 Task: Open Card Blockchain Review in Board Sales Enablement to Workspace Asset Management and add a team member Softage.2@softage.net, a label Yellow, a checklist User Experience Research, an attachment from your onedrive, a color Yellow and finally, add a card description 'Create and send out employee satisfaction survey on work-life integration' and a comment 'Let us approach this task with a sense of creativity and innovation, looking for new and unique solutions to the challenges it presents.'. Add a start date 'Jan 02, 1900' with a due date 'Jan 09, 1900'
Action: Mouse moved to (73, 346)
Screenshot: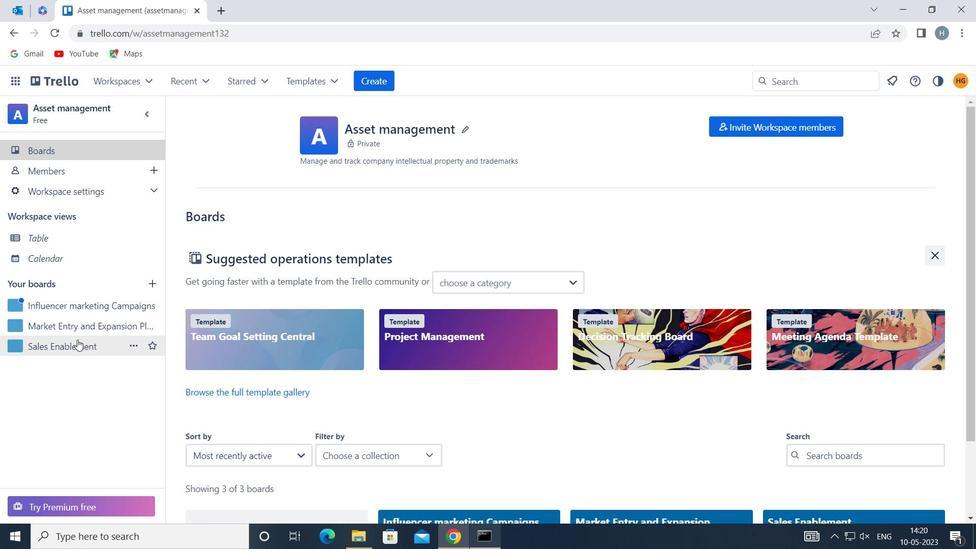 
Action: Mouse pressed left at (73, 346)
Screenshot: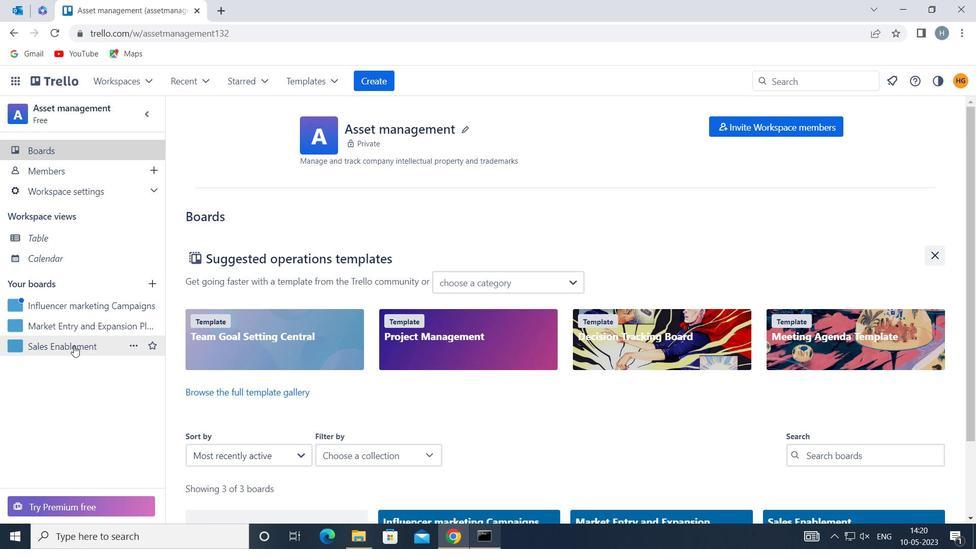 
Action: Mouse moved to (253, 186)
Screenshot: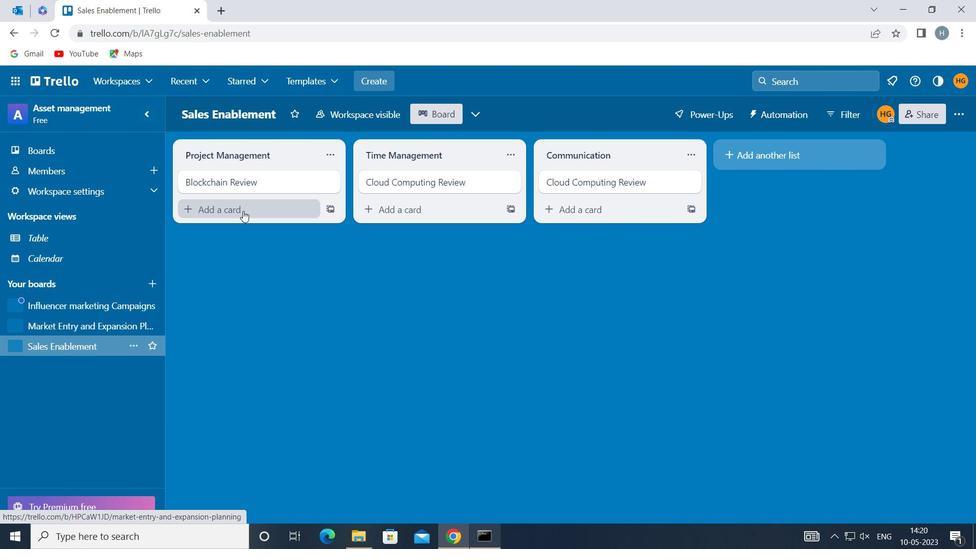 
Action: Mouse pressed left at (253, 186)
Screenshot: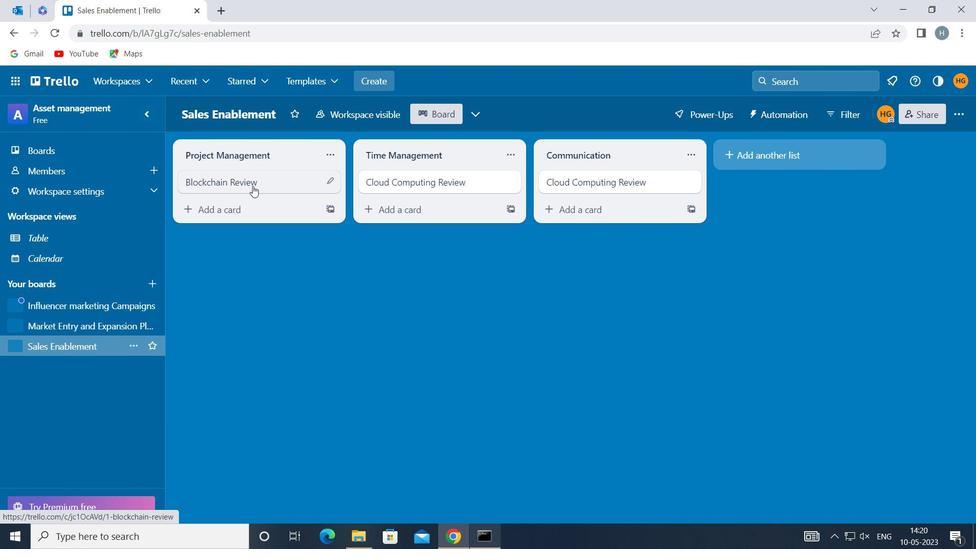 
Action: Mouse moved to (646, 177)
Screenshot: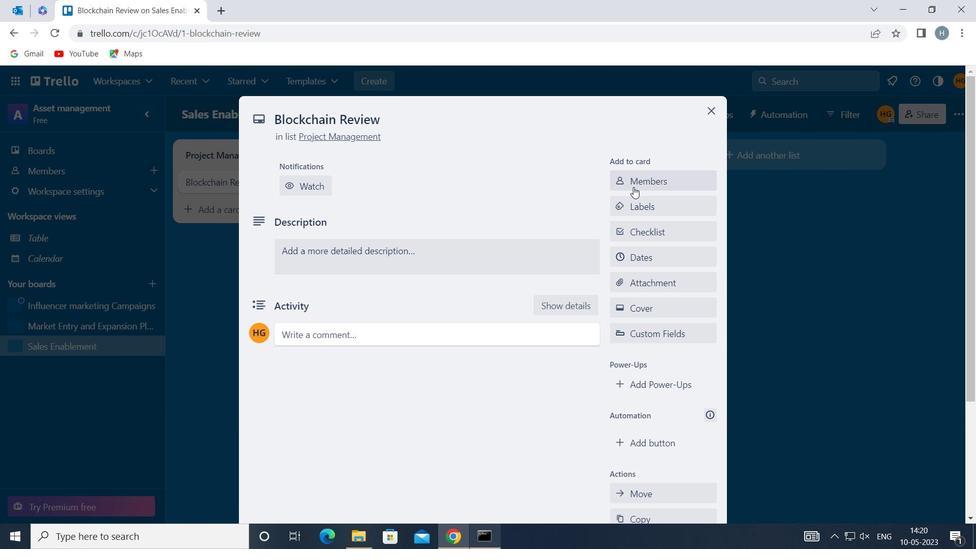 
Action: Mouse pressed left at (646, 177)
Screenshot: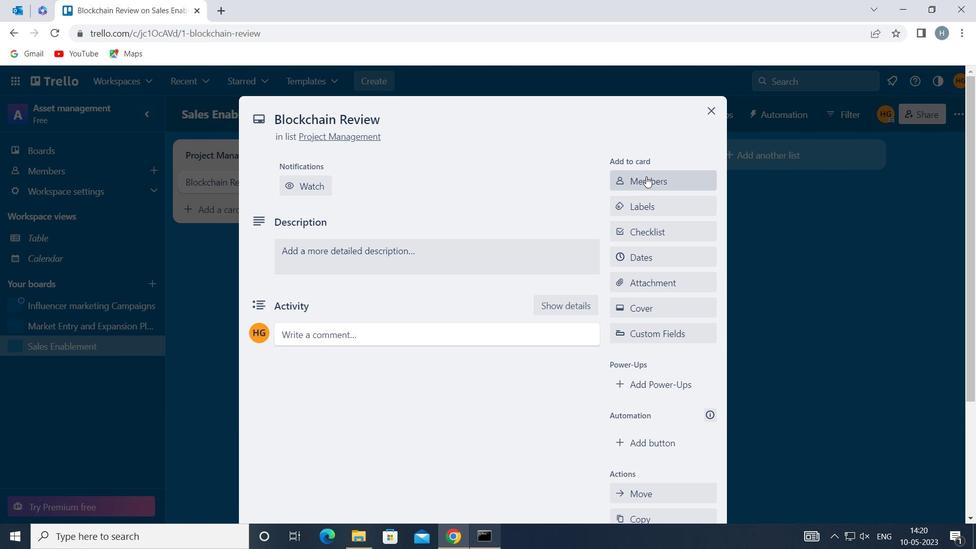 
Action: Key pressed so
Screenshot: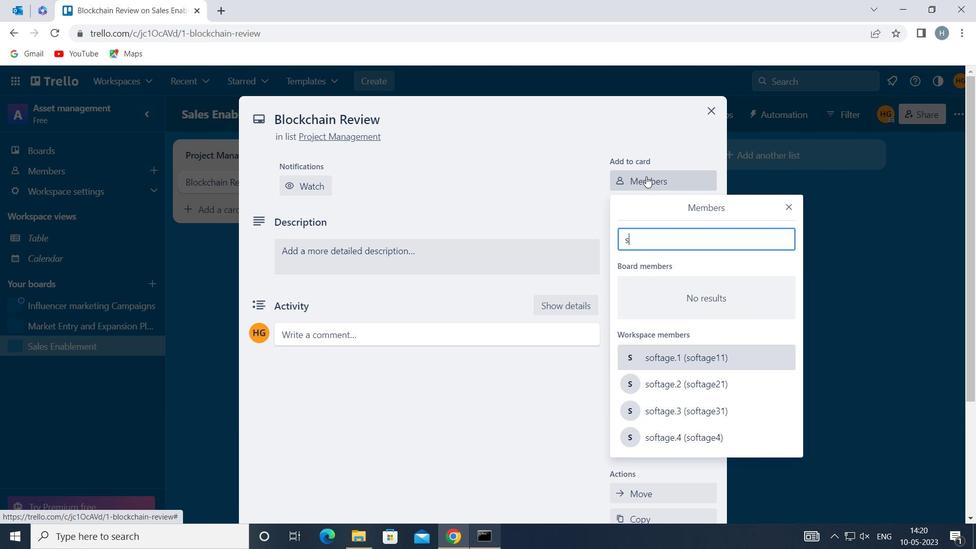 
Action: Mouse moved to (721, 378)
Screenshot: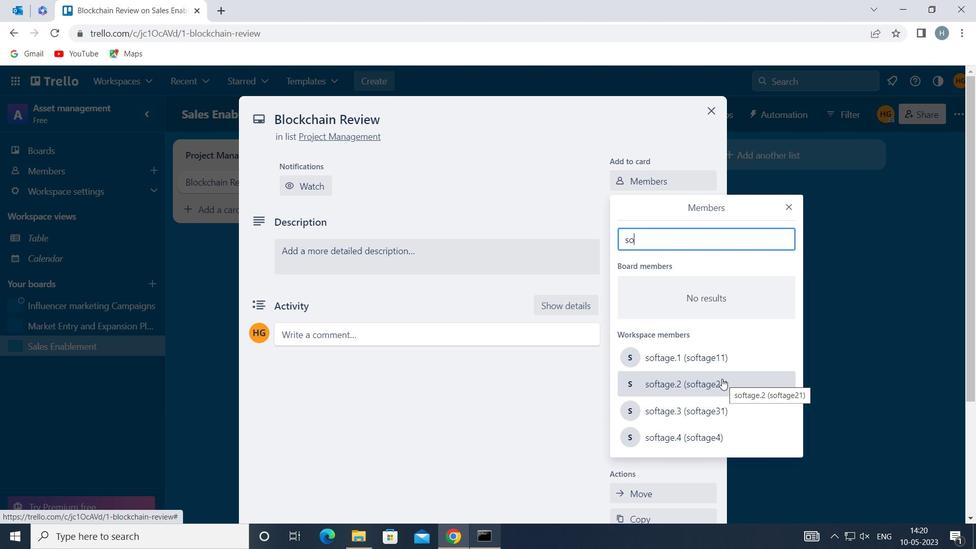 
Action: Mouse pressed left at (721, 378)
Screenshot: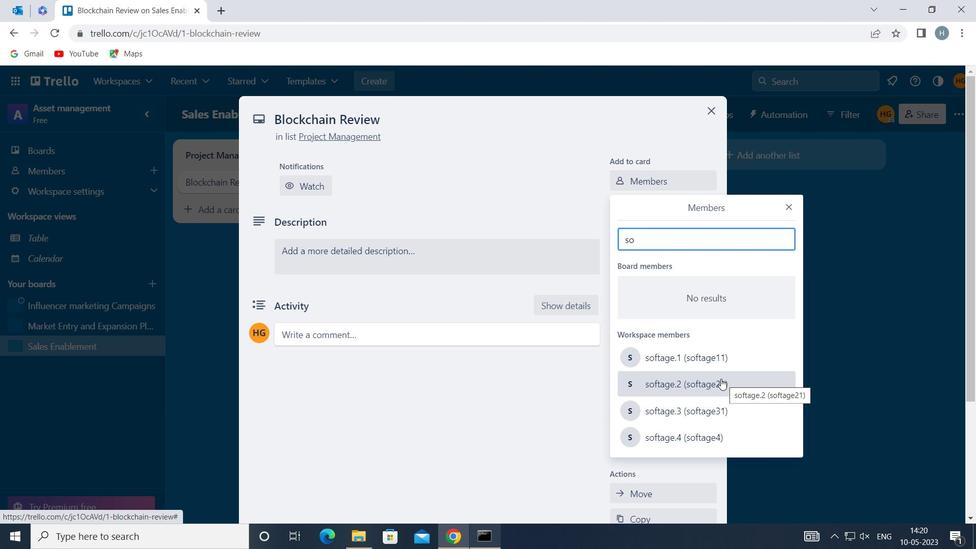 
Action: Mouse moved to (788, 204)
Screenshot: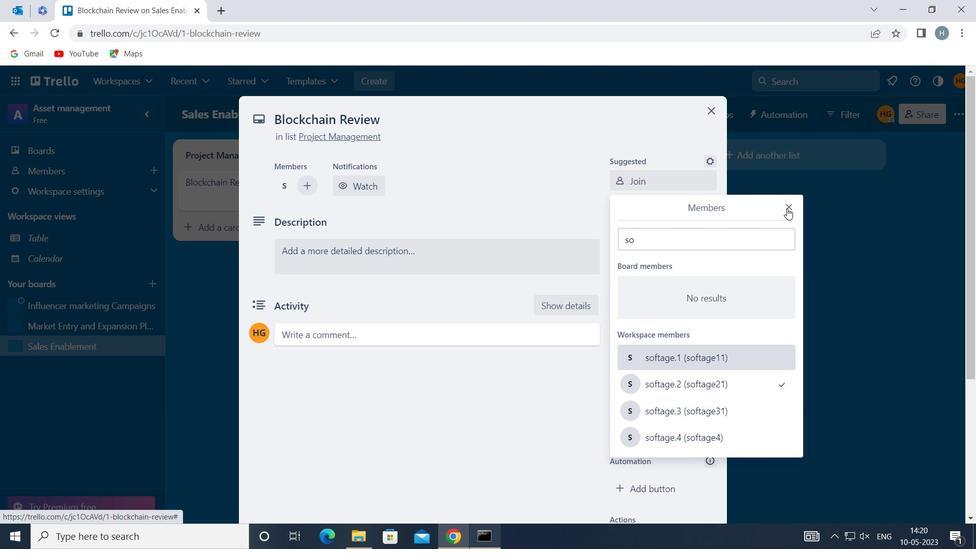 
Action: Mouse pressed left at (788, 204)
Screenshot: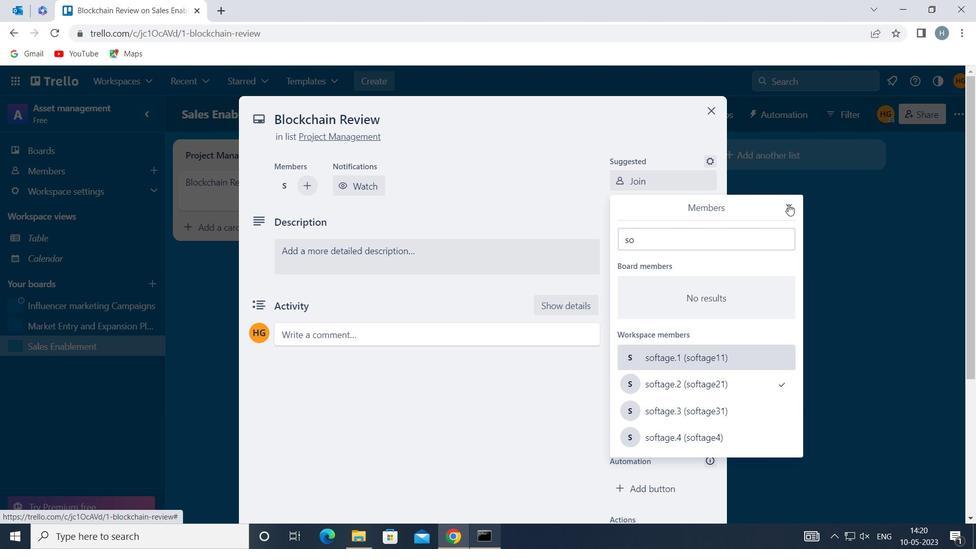 
Action: Mouse moved to (672, 250)
Screenshot: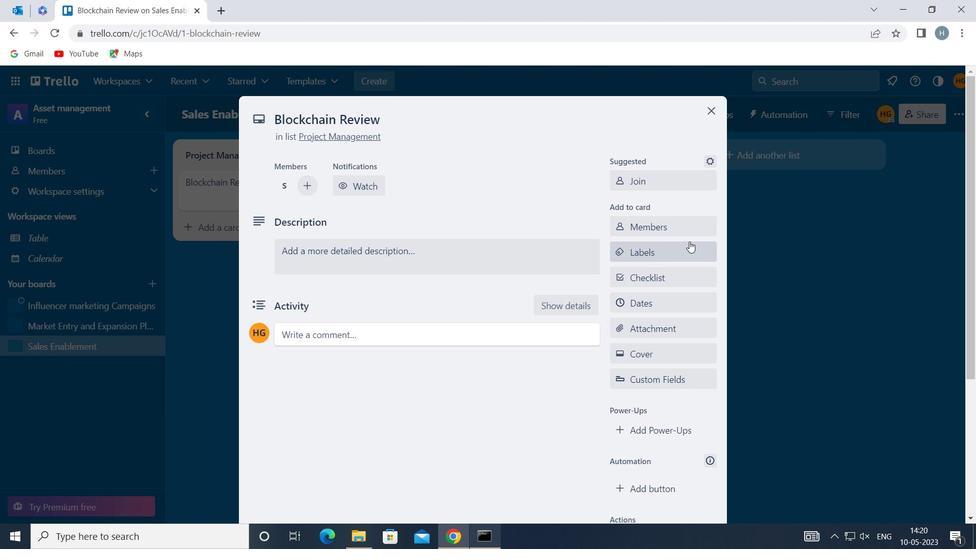 
Action: Mouse pressed left at (672, 250)
Screenshot: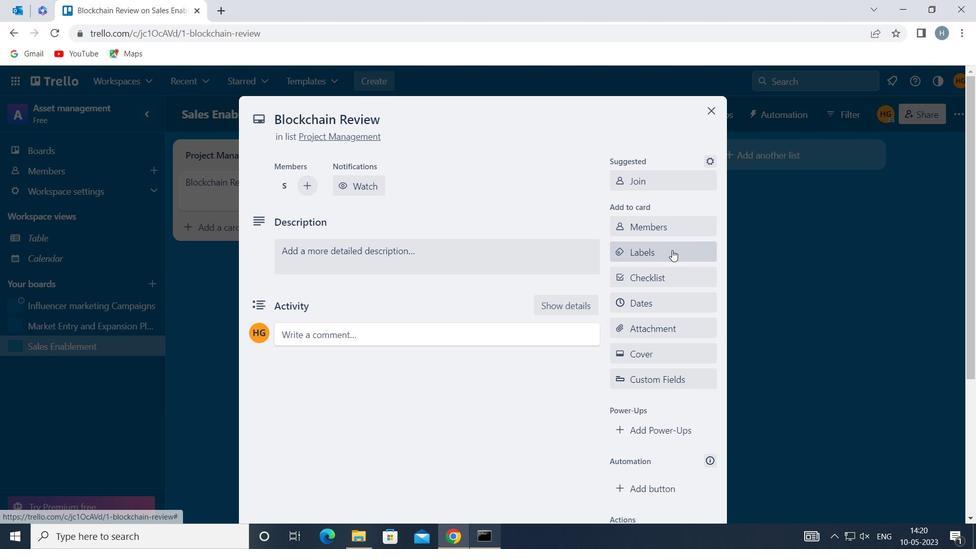 
Action: Mouse moved to (680, 209)
Screenshot: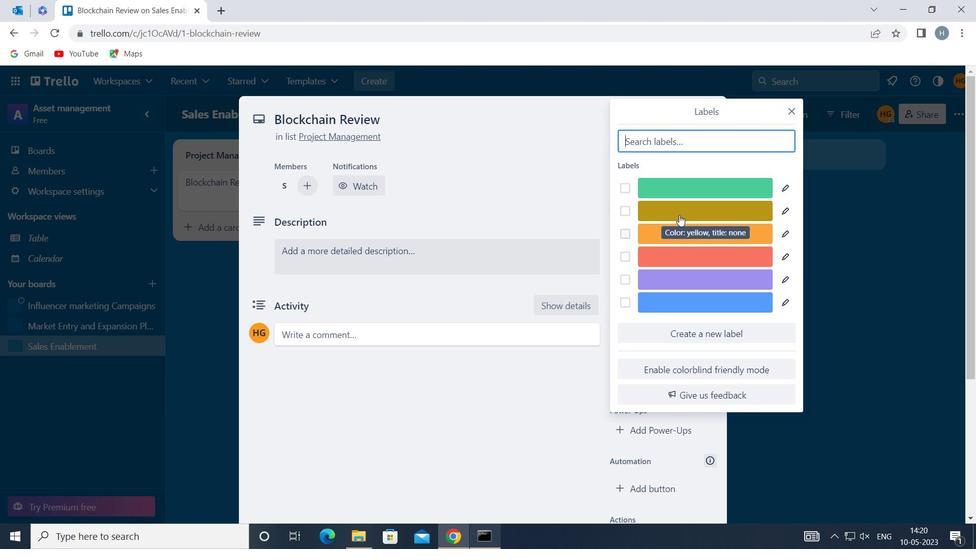 
Action: Mouse pressed left at (680, 209)
Screenshot: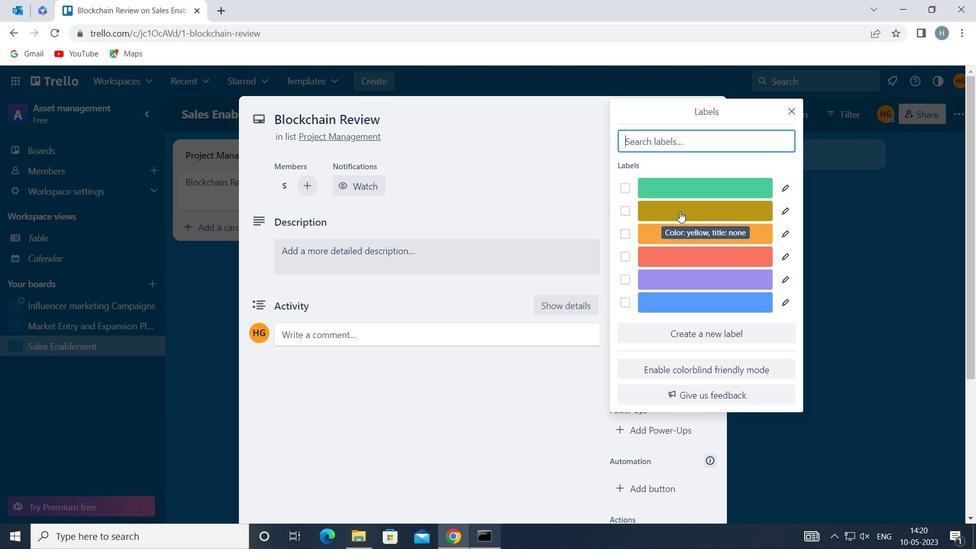 
Action: Mouse moved to (792, 110)
Screenshot: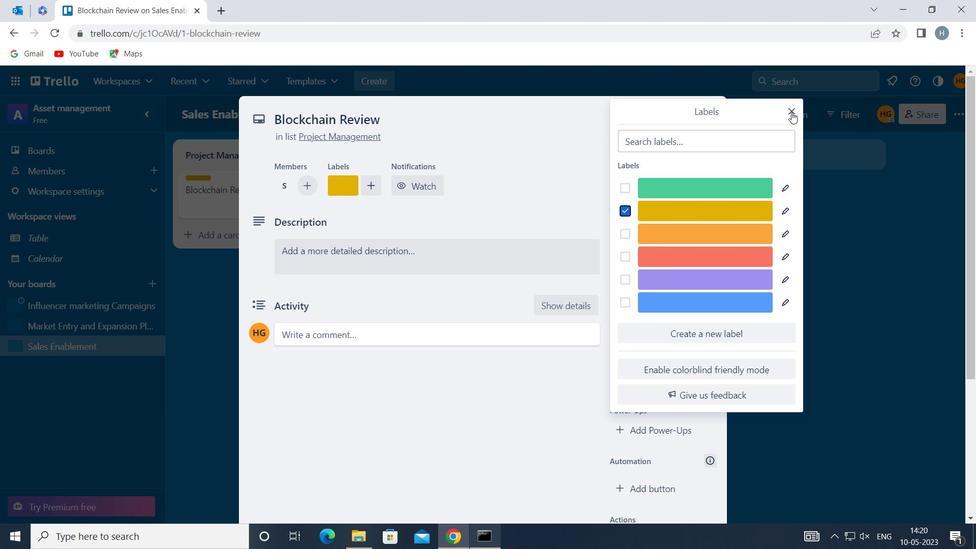 
Action: Mouse pressed left at (792, 110)
Screenshot: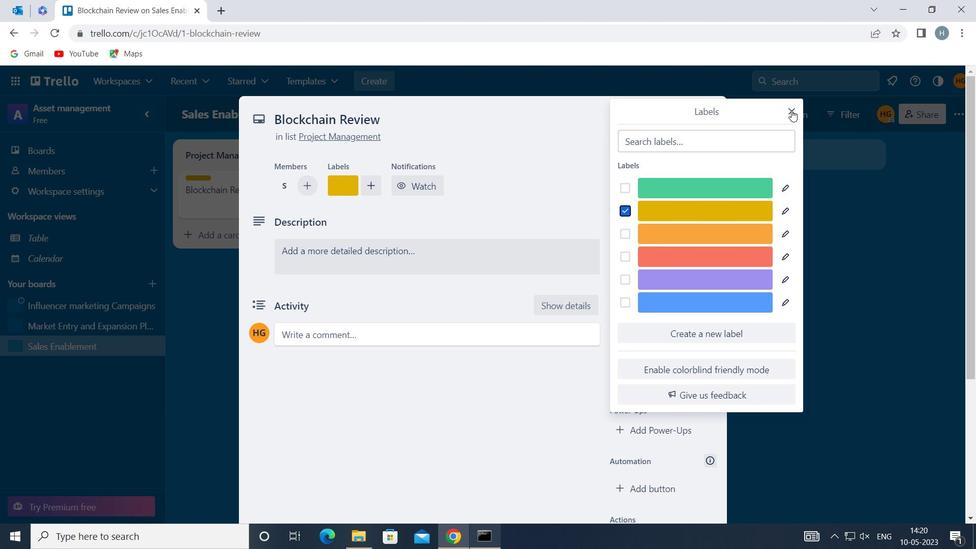 
Action: Mouse moved to (672, 276)
Screenshot: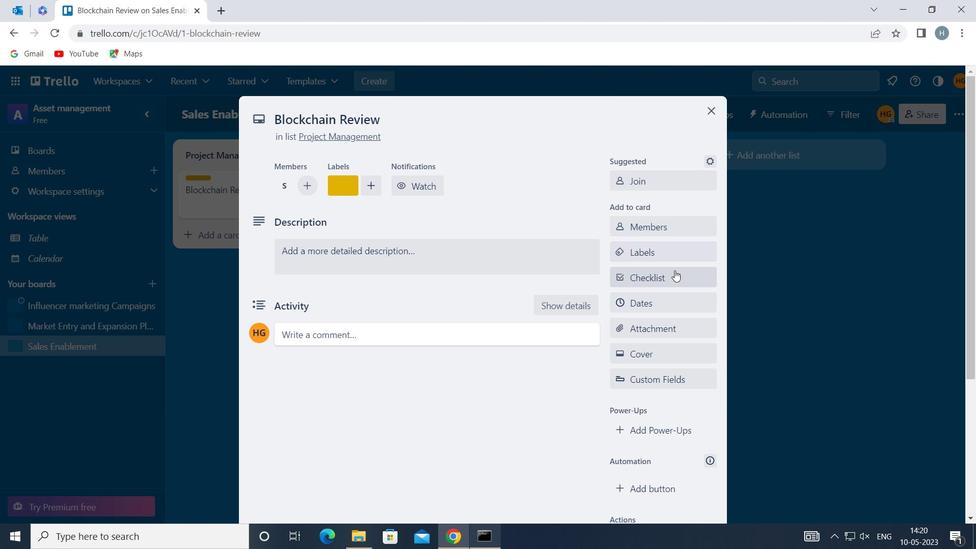 
Action: Mouse pressed left at (672, 276)
Screenshot: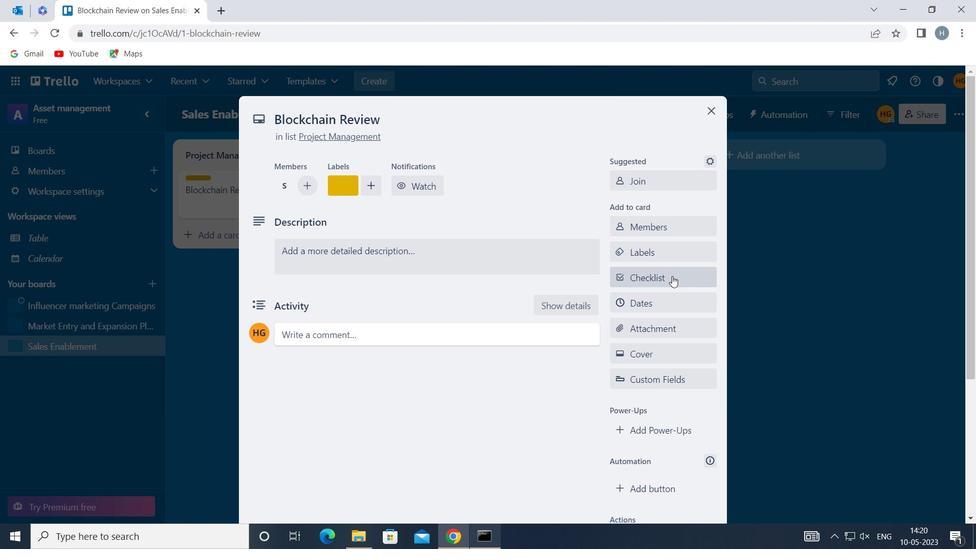 
Action: Key pressed <Key.shift><Key.shift><Key.shift><Key.shift><Key.shift><Key.shift><Key.shift><Key.shift><Key.shift><Key.shift><Key.shift><Key.shift><Key.shift>USER<Key.space><Key.shift>EXPERIENCE<Key.space><Key.shift>RESEARCH
Screenshot: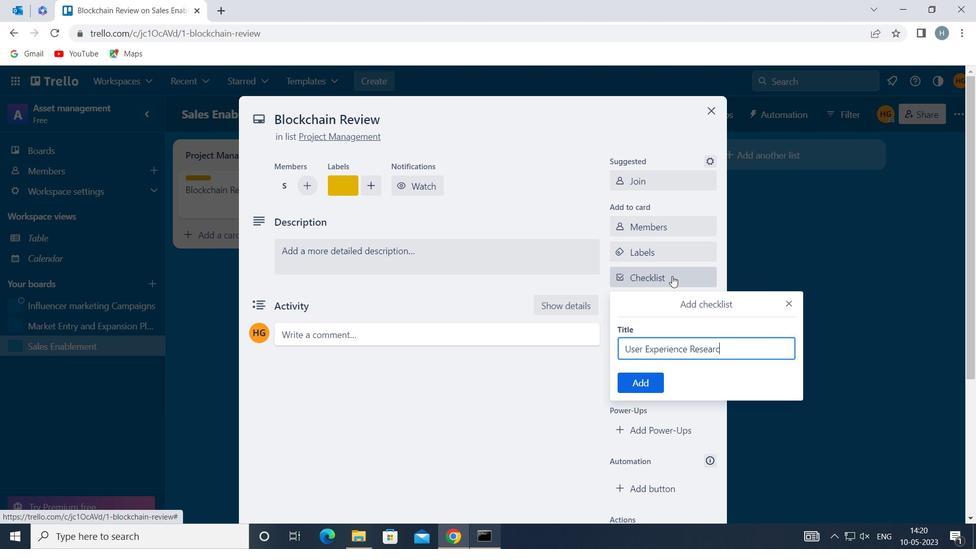 
Action: Mouse moved to (640, 380)
Screenshot: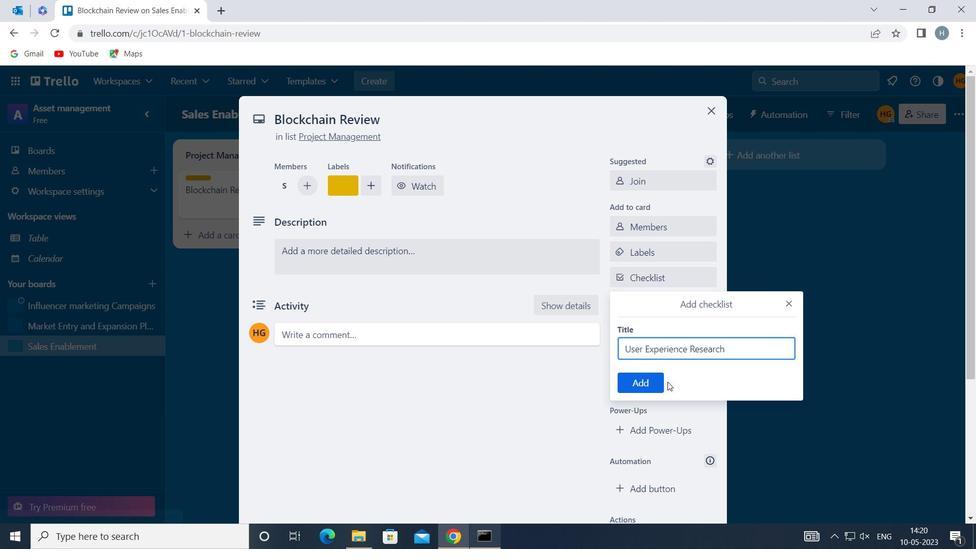 
Action: Mouse pressed left at (640, 380)
Screenshot: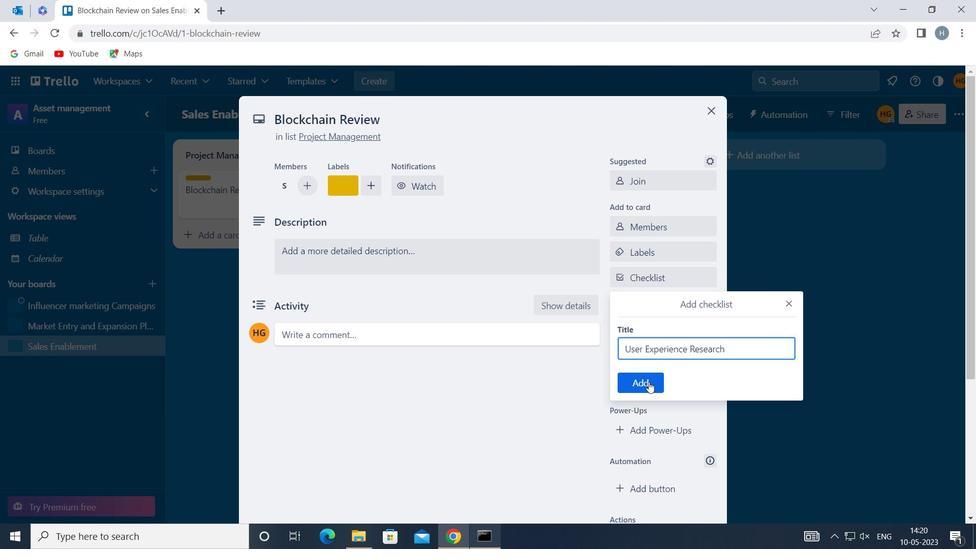 
Action: Mouse moved to (656, 327)
Screenshot: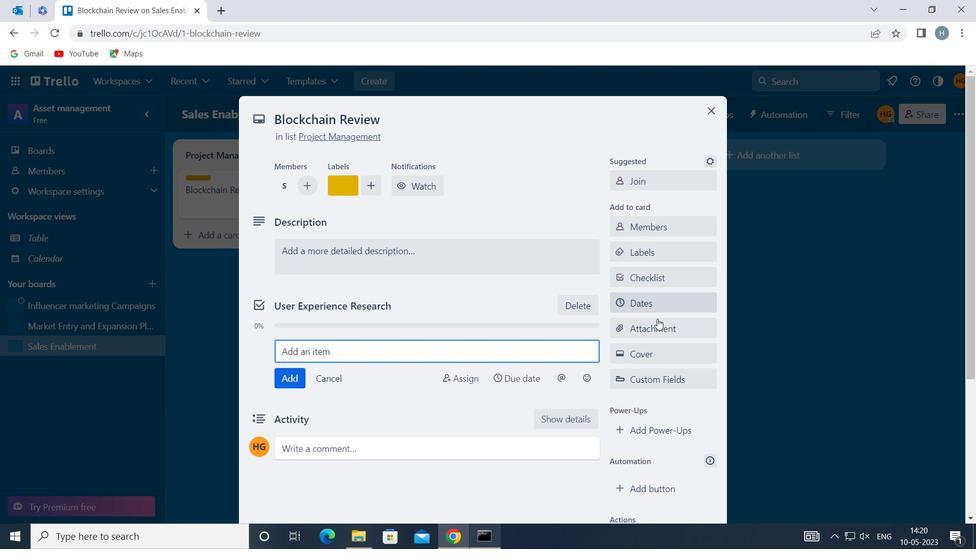 
Action: Mouse pressed left at (656, 327)
Screenshot: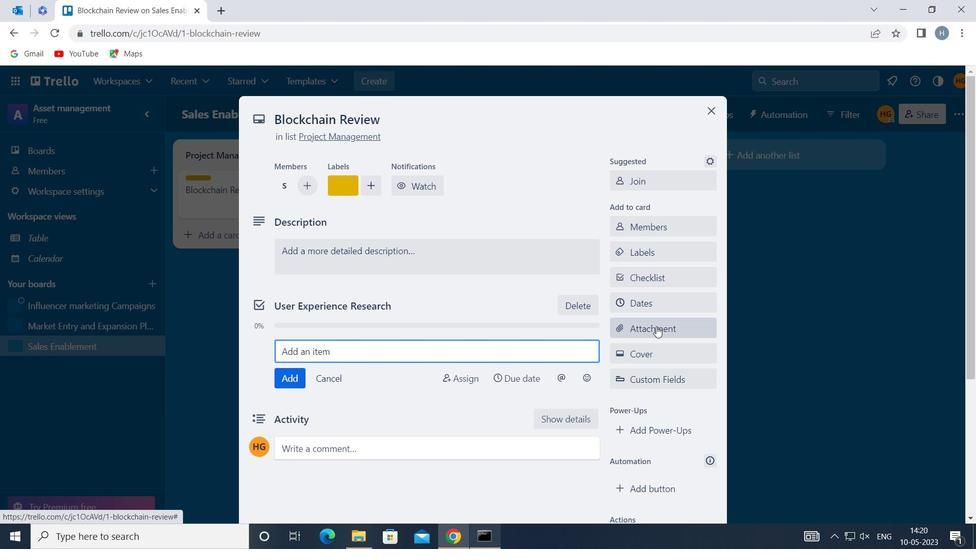 
Action: Mouse moved to (668, 240)
Screenshot: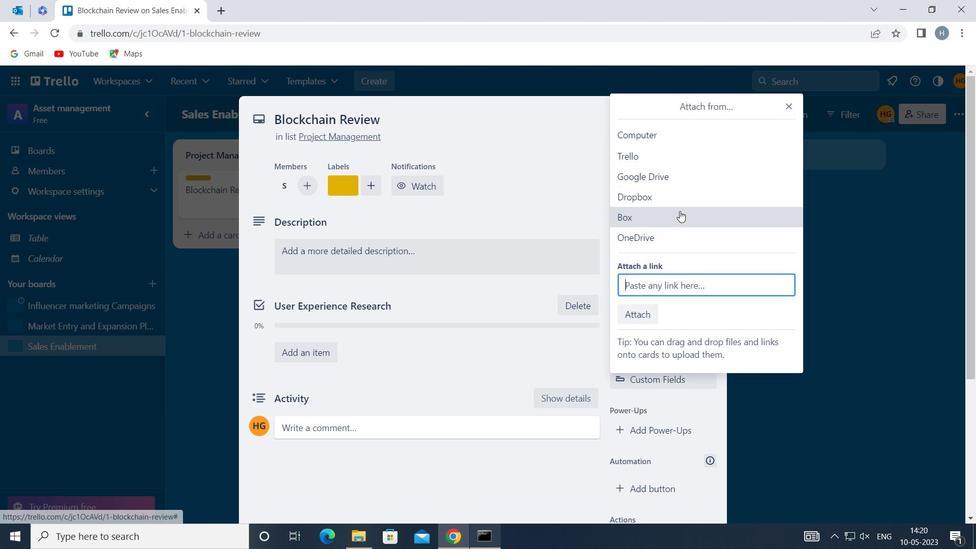 
Action: Mouse pressed left at (668, 240)
Screenshot: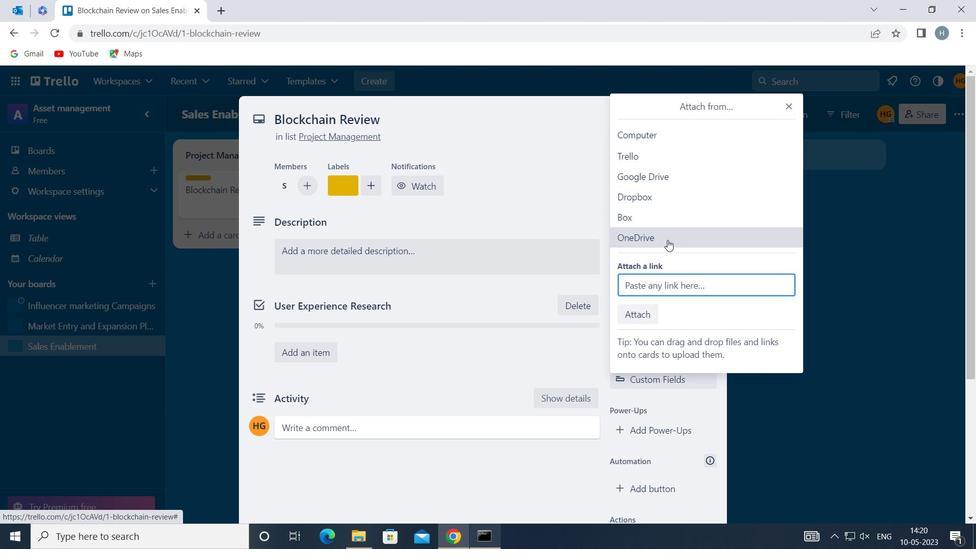 
Action: Mouse moved to (578, 185)
Screenshot: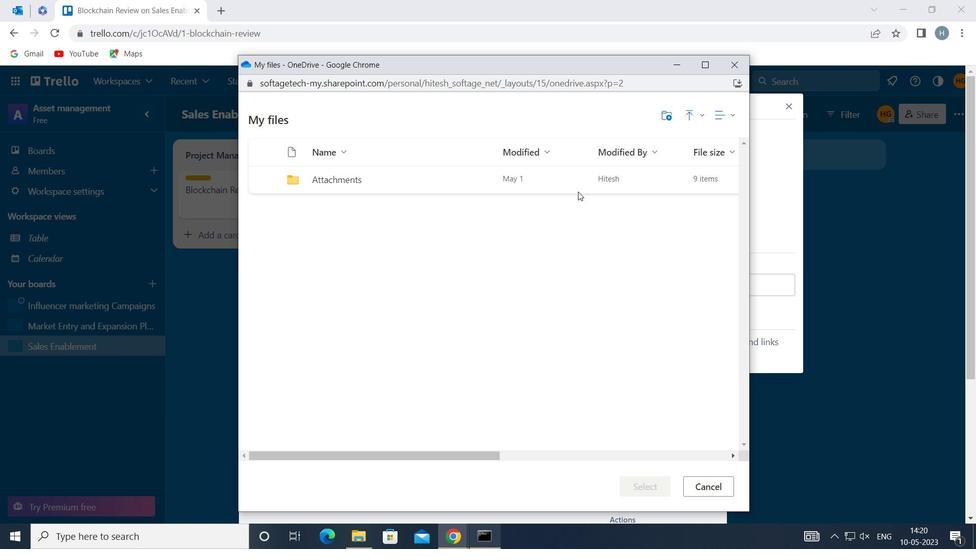 
Action: Mouse pressed left at (578, 185)
Screenshot: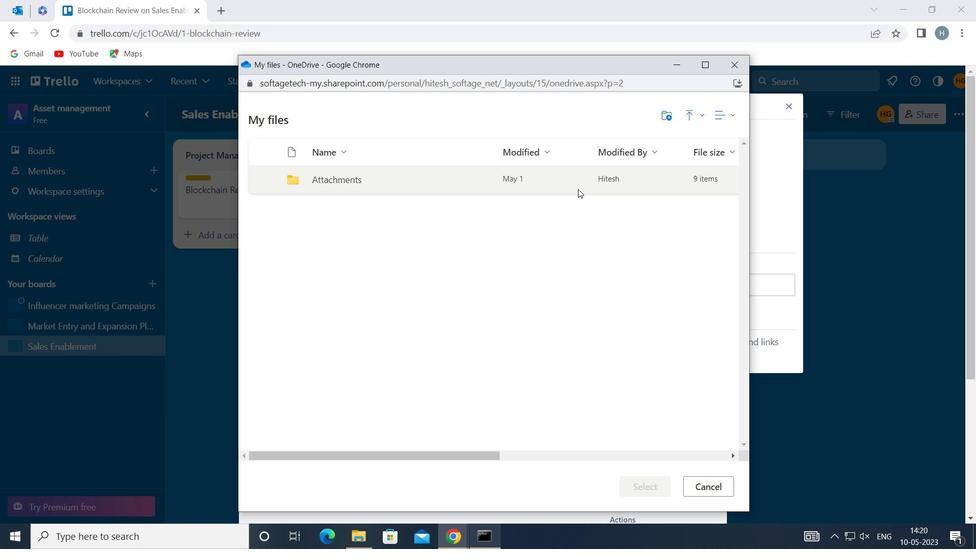 
Action: Mouse moved to (578, 185)
Screenshot: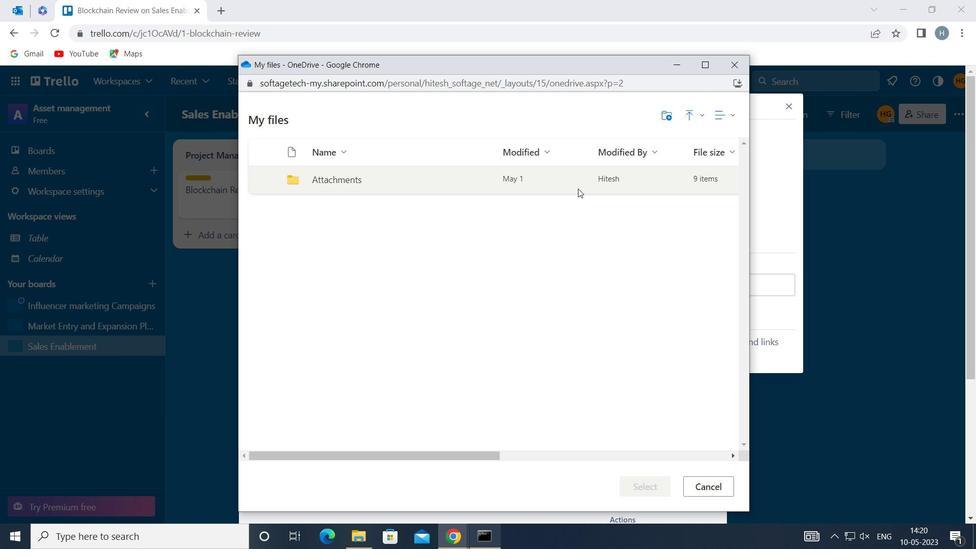 
Action: Mouse pressed left at (578, 185)
Screenshot: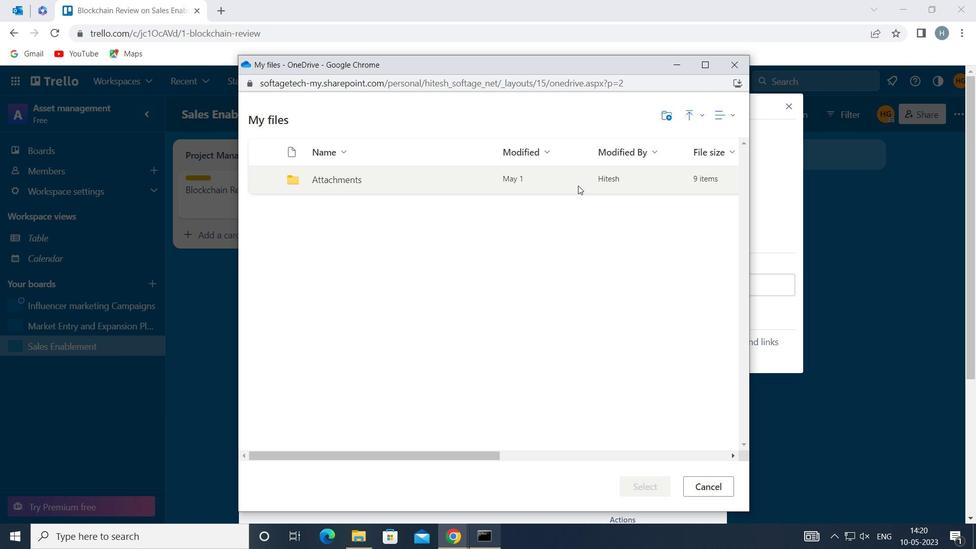 
Action: Mouse moved to (548, 204)
Screenshot: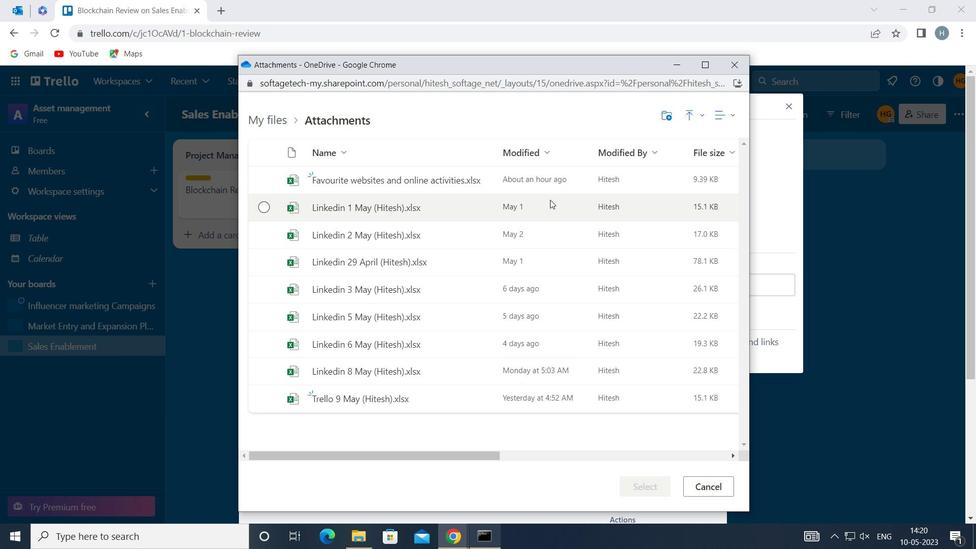 
Action: Mouse pressed left at (548, 204)
Screenshot: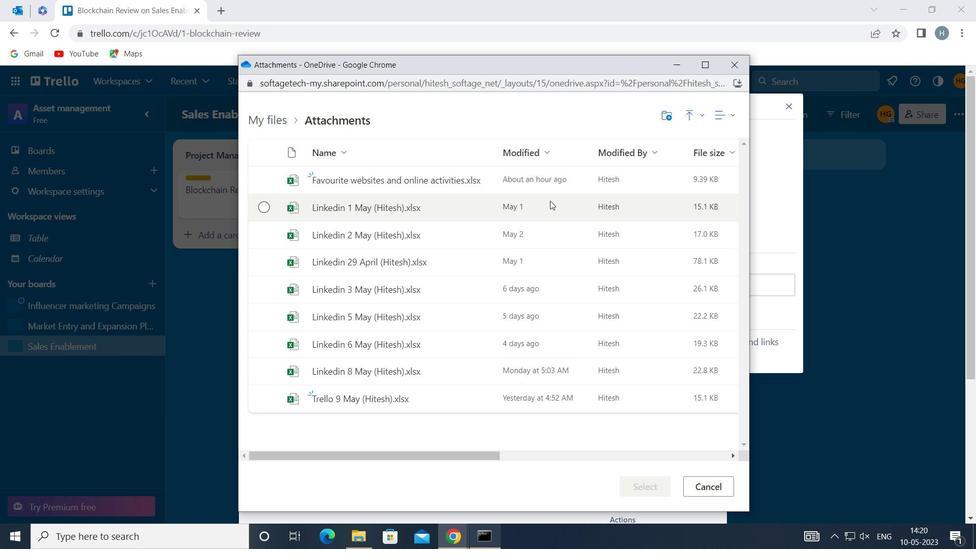 
Action: Mouse moved to (652, 486)
Screenshot: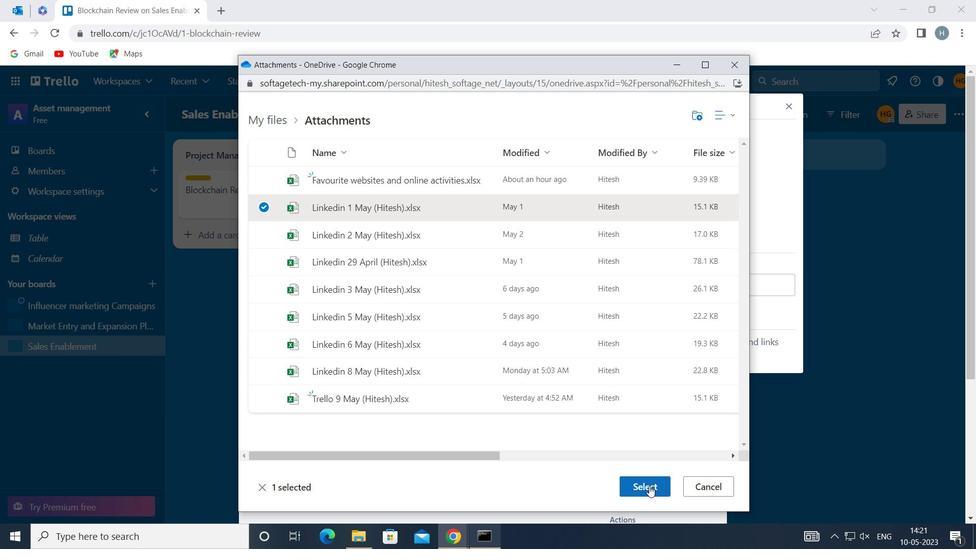 
Action: Mouse pressed left at (652, 486)
Screenshot: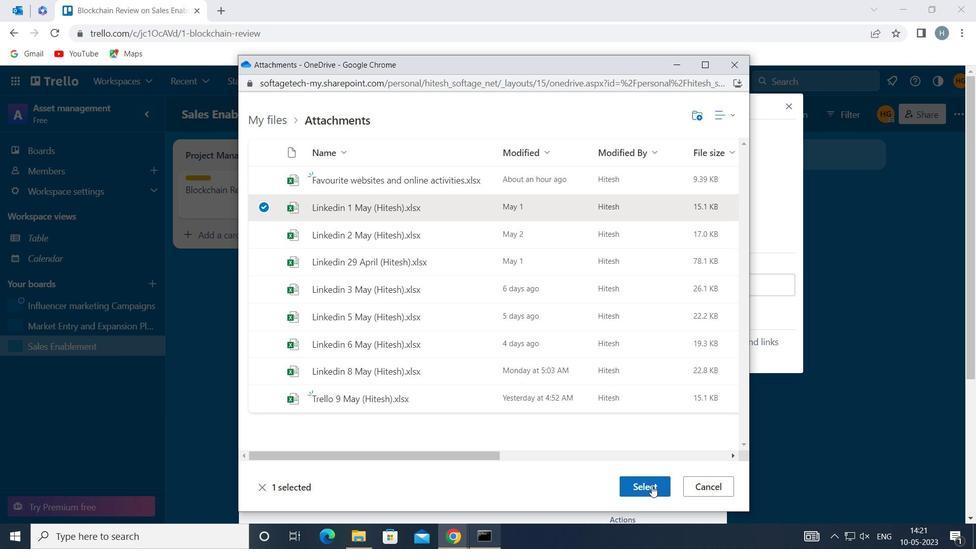 
Action: Mouse moved to (657, 349)
Screenshot: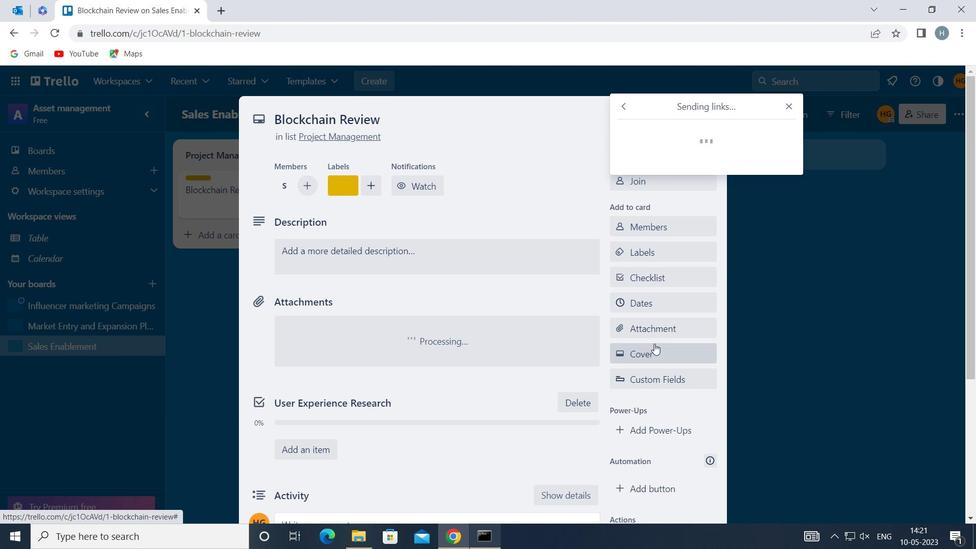 
Action: Mouse pressed left at (657, 349)
Screenshot: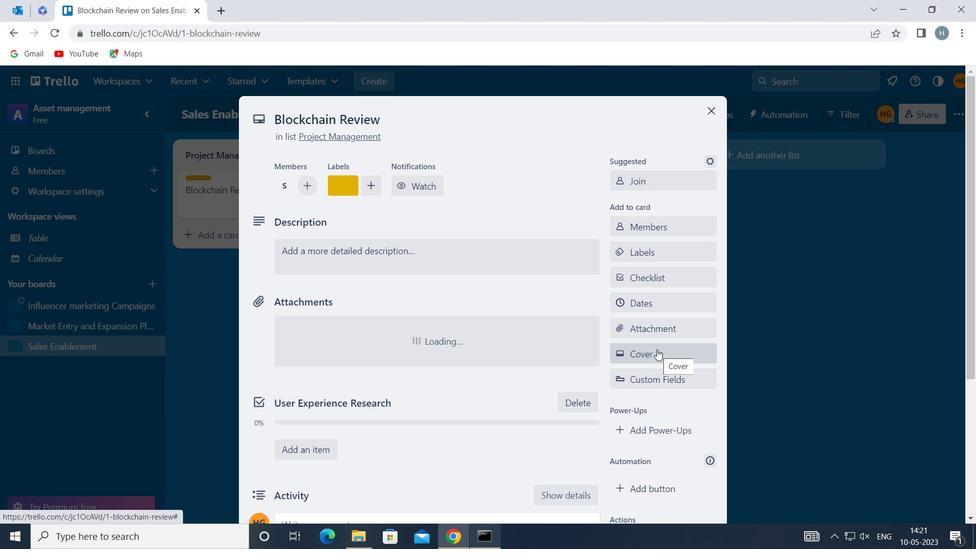 
Action: Mouse moved to (673, 270)
Screenshot: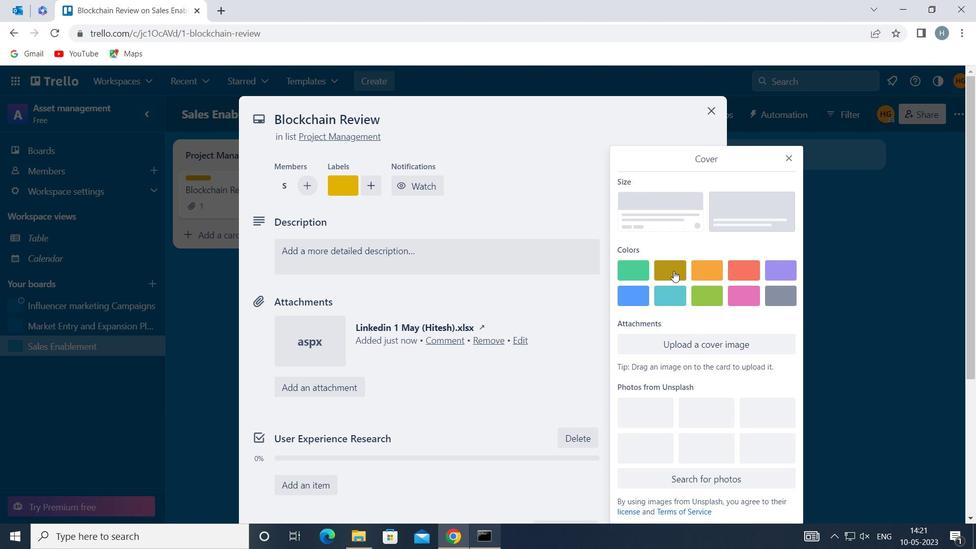 
Action: Mouse pressed left at (673, 270)
Screenshot: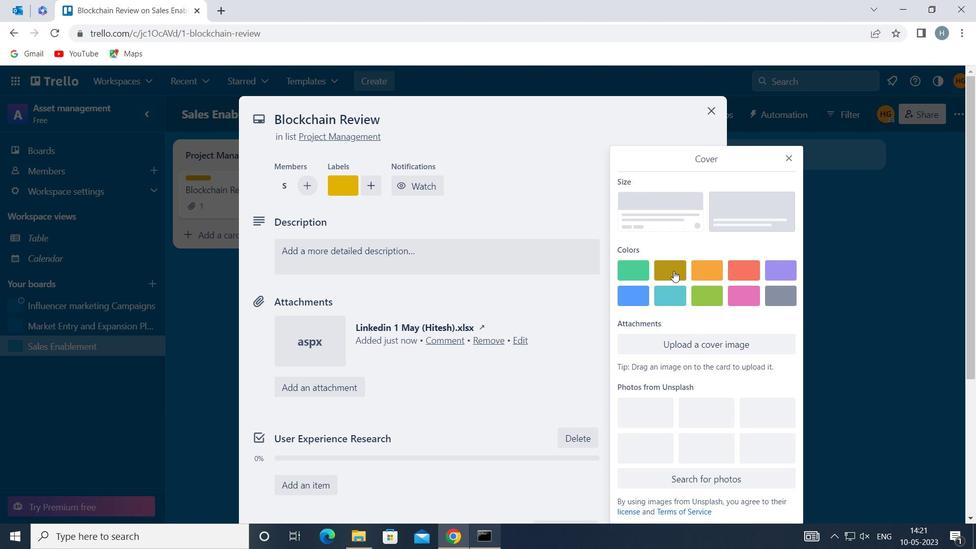 
Action: Mouse moved to (789, 133)
Screenshot: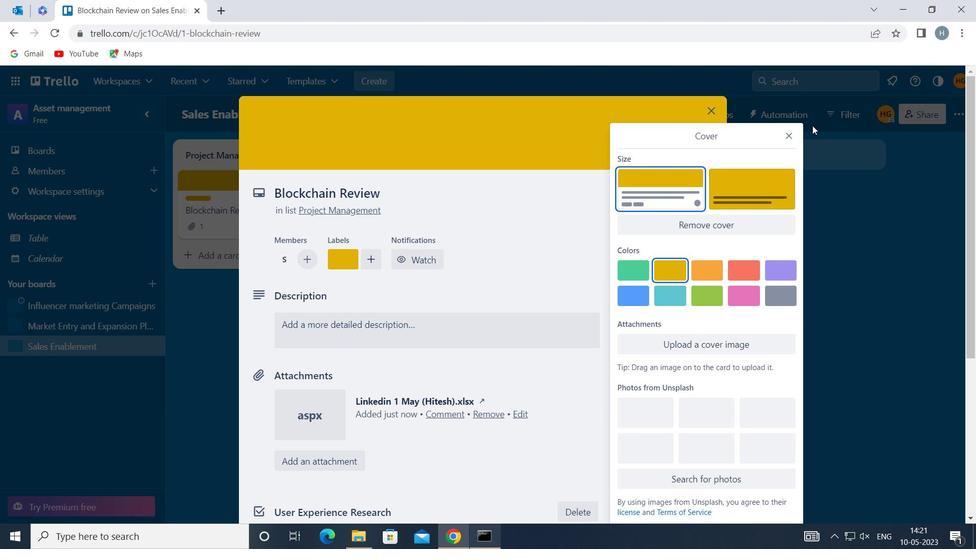 
Action: Mouse pressed left at (789, 133)
Screenshot: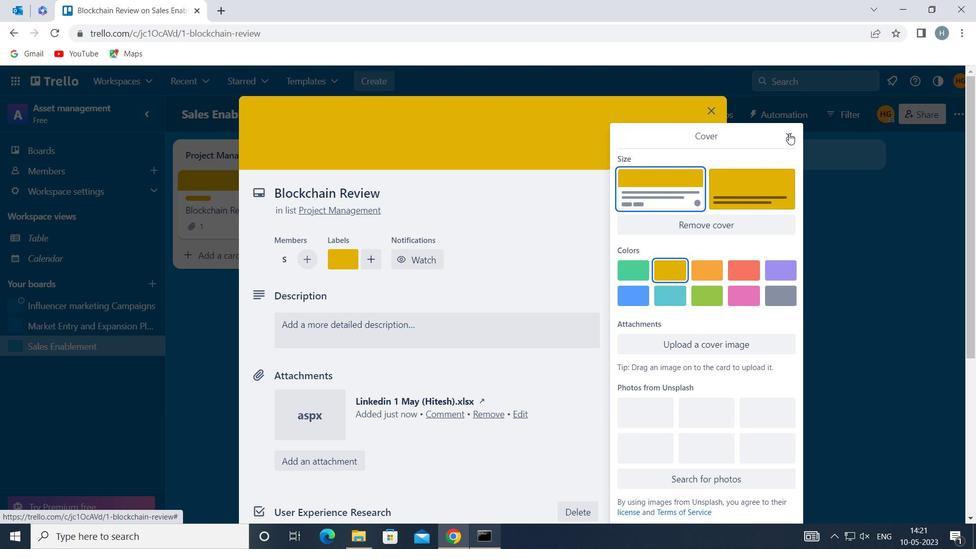 
Action: Mouse moved to (526, 325)
Screenshot: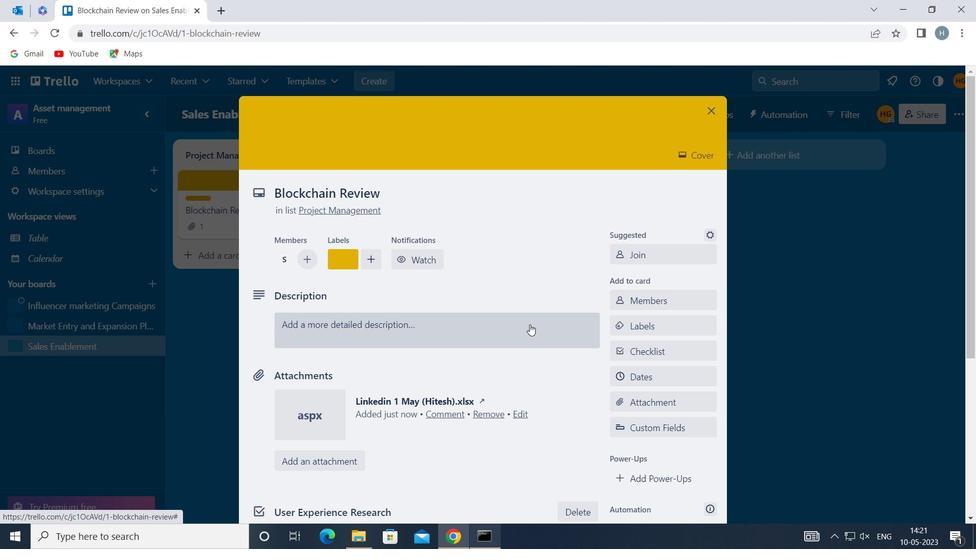 
Action: Mouse pressed left at (526, 325)
Screenshot: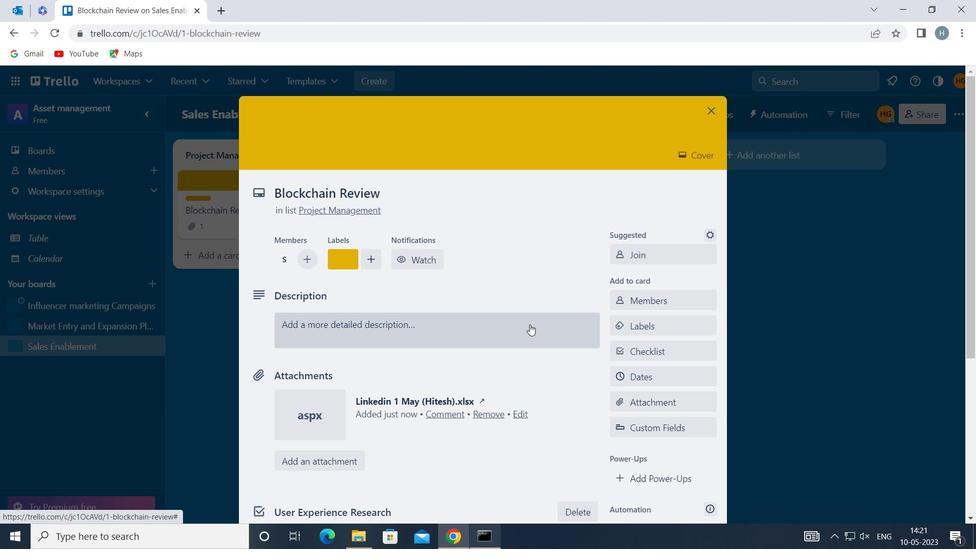 
Action: Mouse moved to (485, 387)
Screenshot: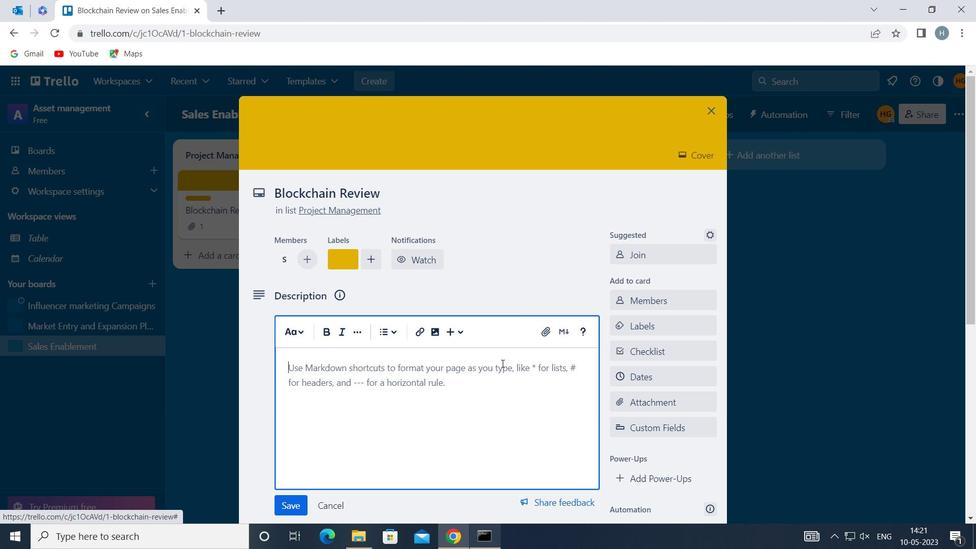 
Action: Mouse pressed left at (485, 387)
Screenshot: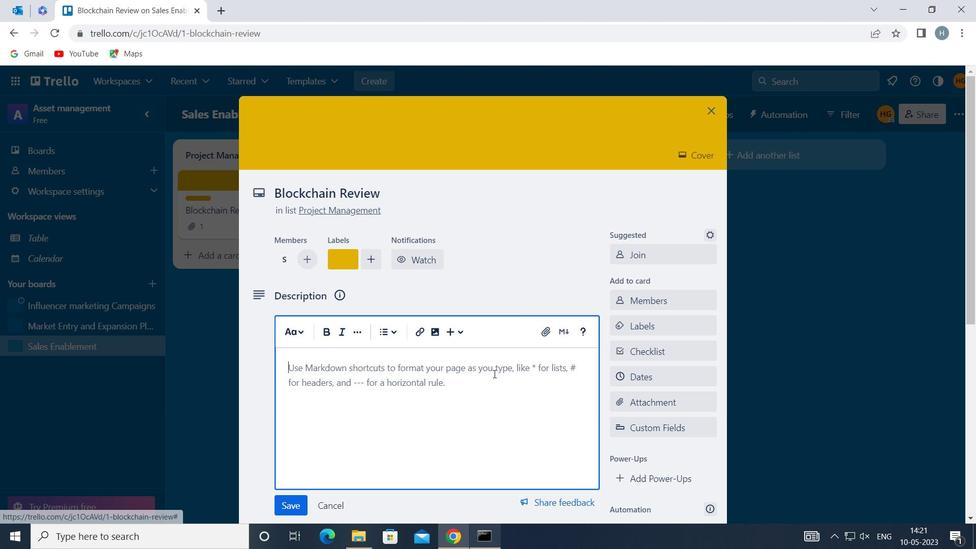 
Action: Key pressed <Key.shift>CREATE<Key.space>AND<Key.space>SEND<Key.space>OUT<Key.space>EMPLOYEE<Key.space>SATISFACTION<Key.space>SURVEY<Key.space>ON<Key.space>WORK-LIFE<Key.space>INTEGRATION<Key.space>R<Key.backspace>
Screenshot: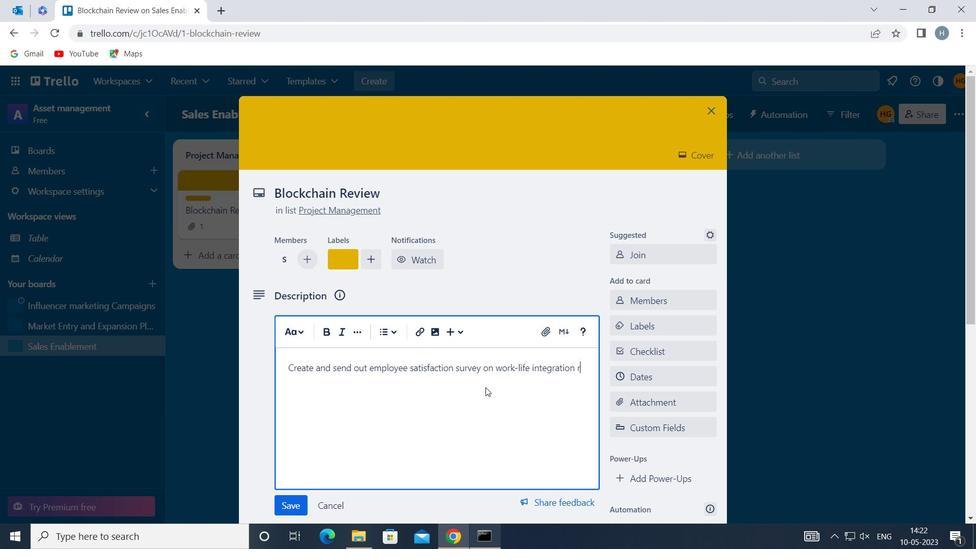 
Action: Mouse moved to (292, 504)
Screenshot: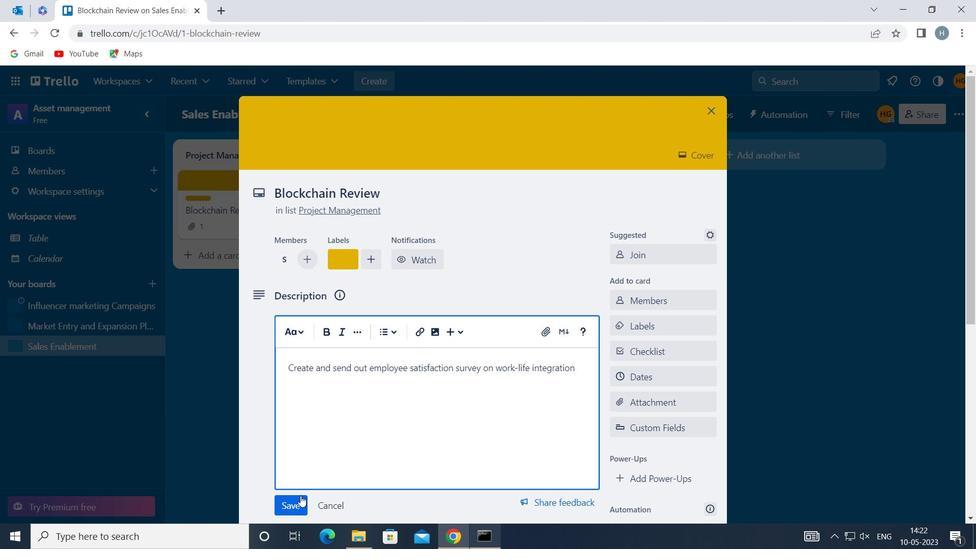 
Action: Mouse pressed left at (292, 504)
Screenshot: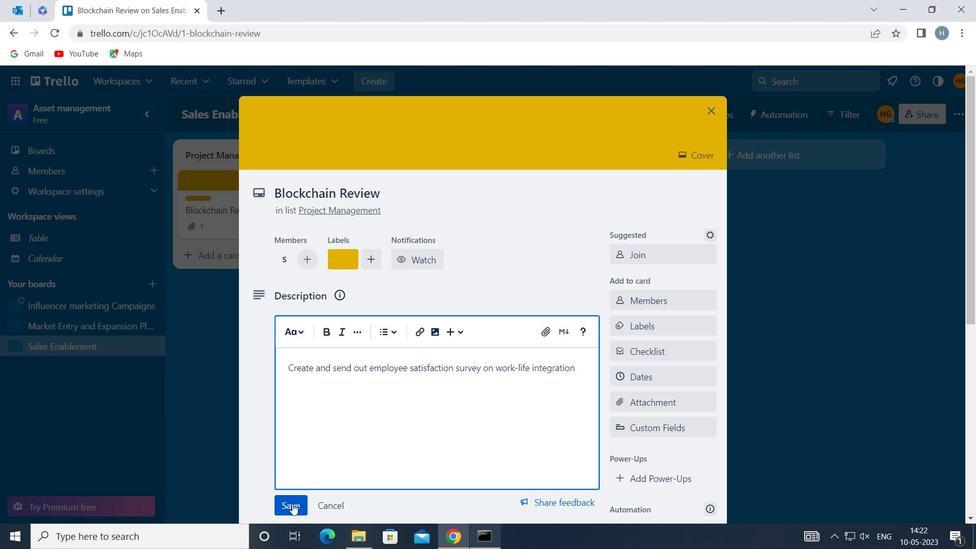 
Action: Mouse moved to (432, 415)
Screenshot: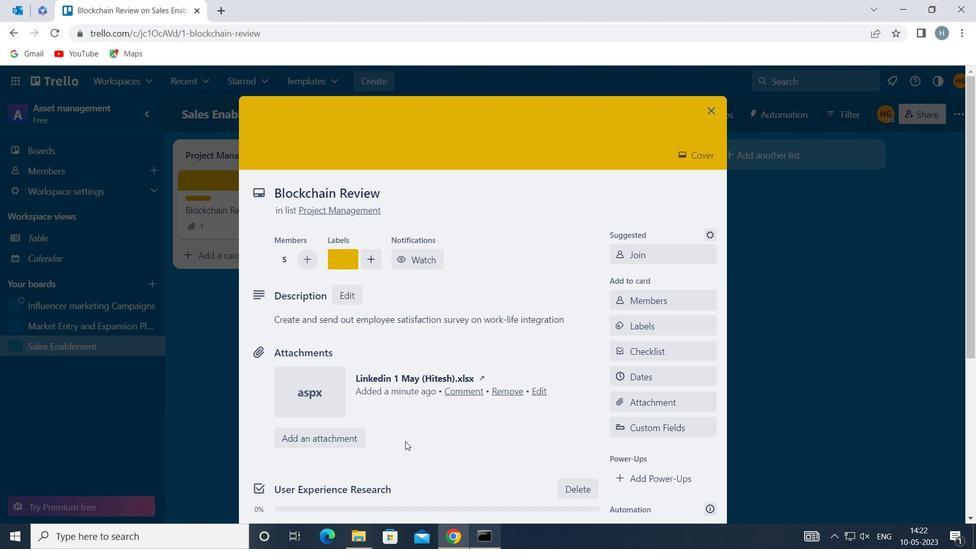 
Action: Mouse scrolled (432, 415) with delta (0, 0)
Screenshot: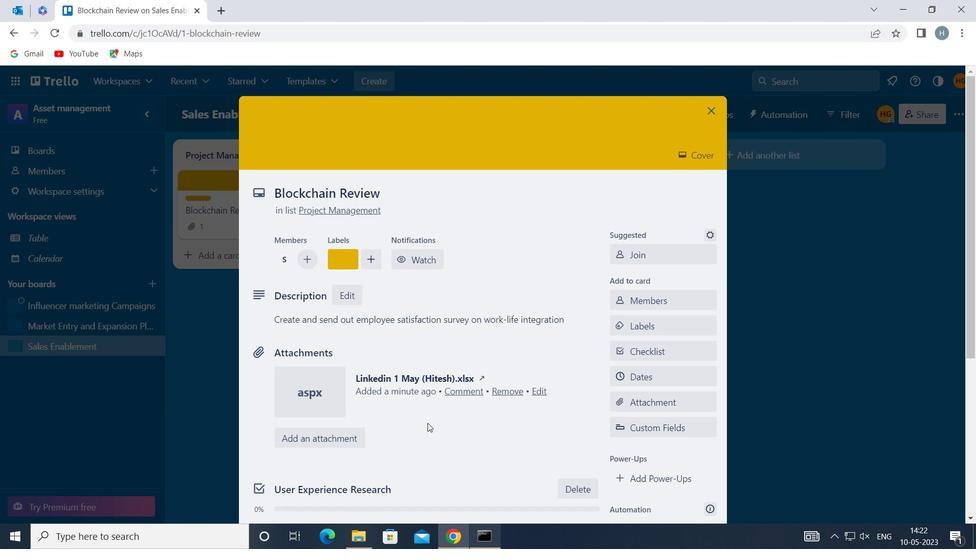 
Action: Mouse moved to (442, 411)
Screenshot: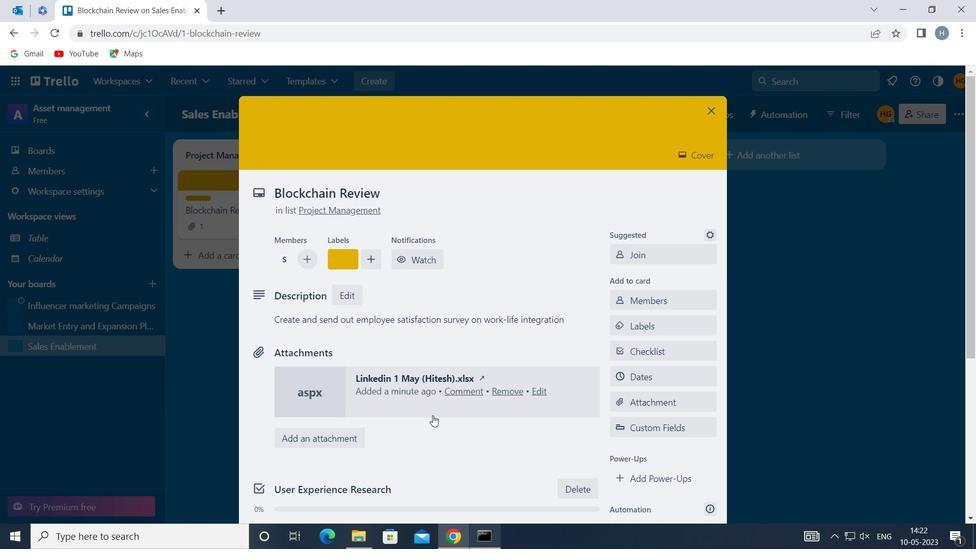 
Action: Mouse scrolled (442, 411) with delta (0, 0)
Screenshot: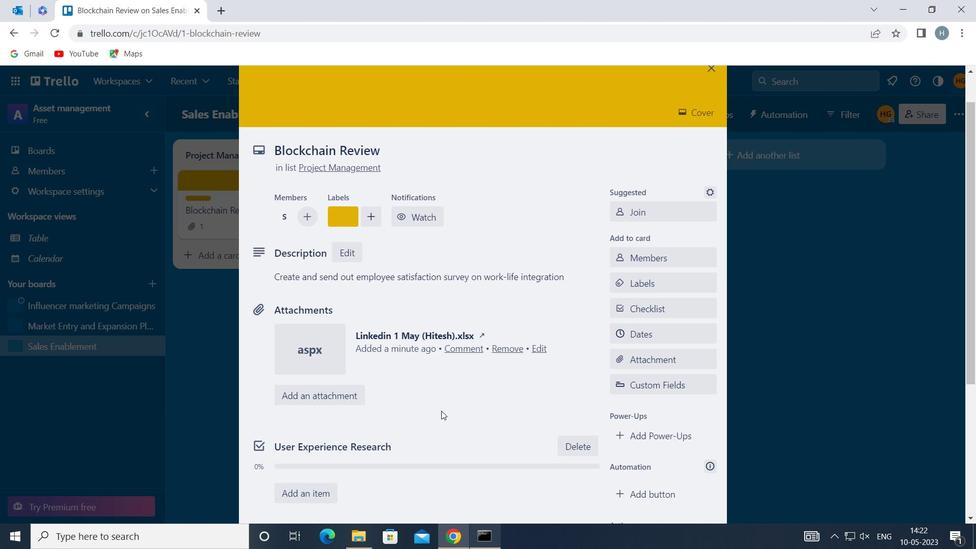 
Action: Mouse scrolled (442, 411) with delta (0, 0)
Screenshot: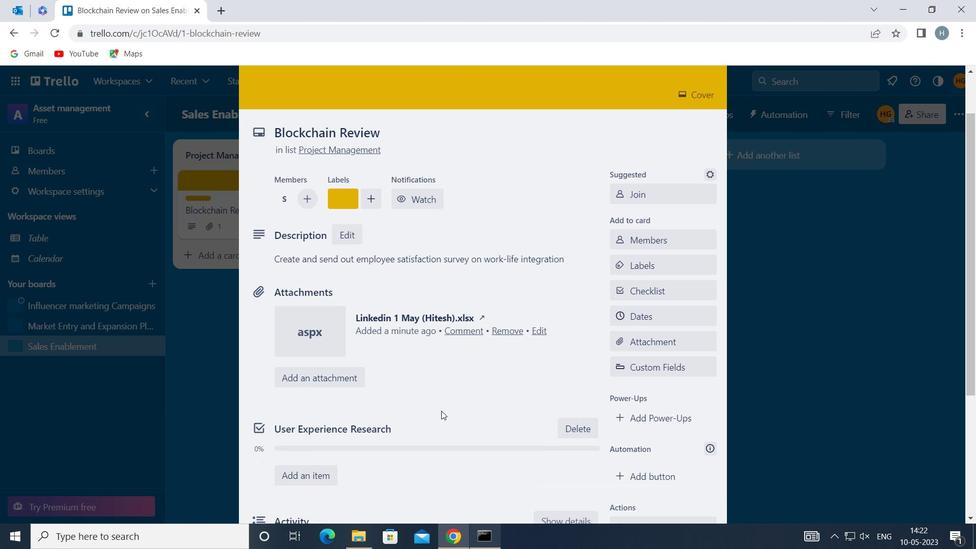 
Action: Mouse moved to (445, 401)
Screenshot: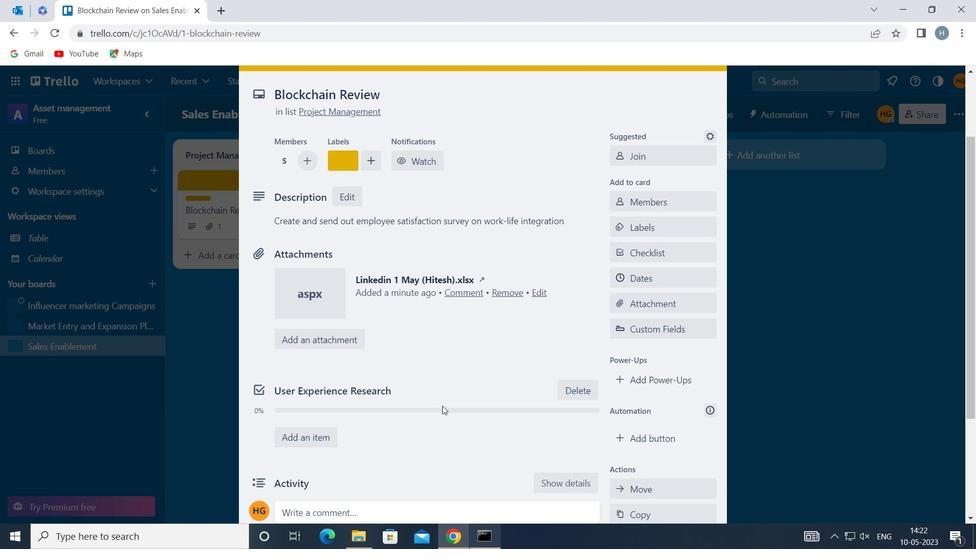 
Action: Mouse scrolled (445, 401) with delta (0, 0)
Screenshot: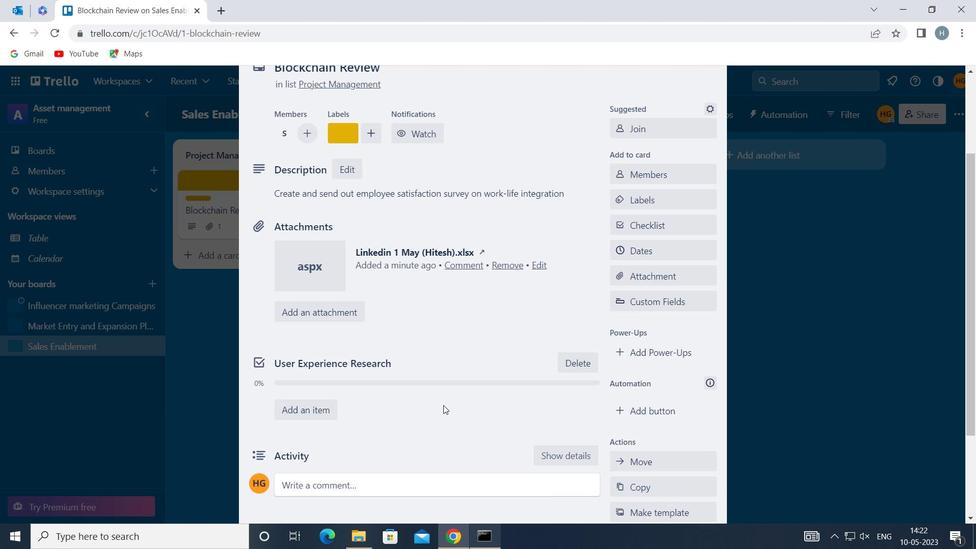 
Action: Mouse scrolled (445, 401) with delta (0, 0)
Screenshot: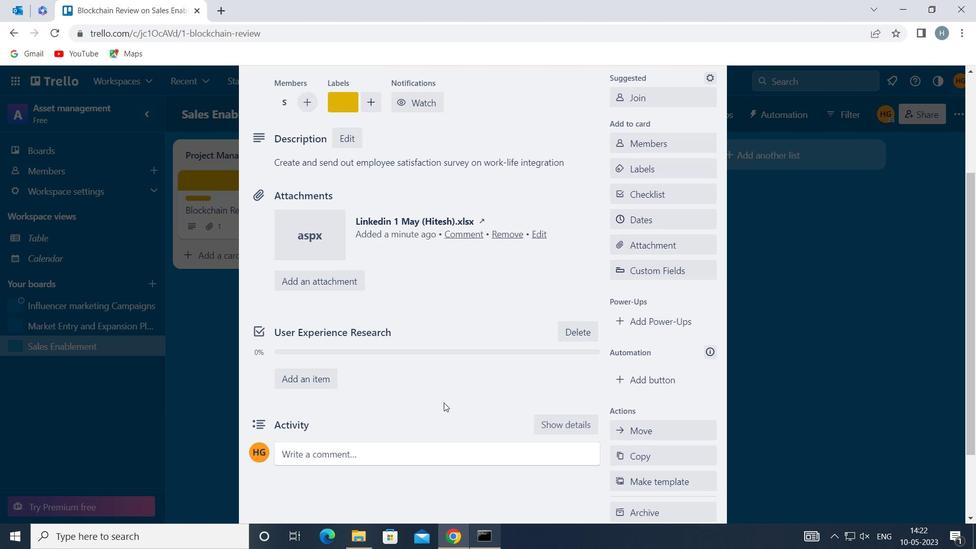 
Action: Mouse moved to (464, 359)
Screenshot: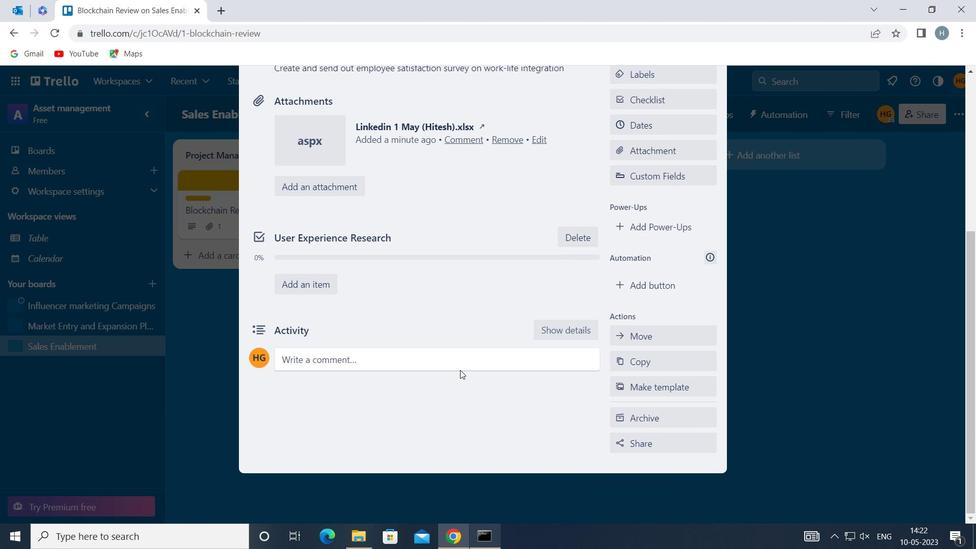 
Action: Mouse pressed left at (464, 359)
Screenshot: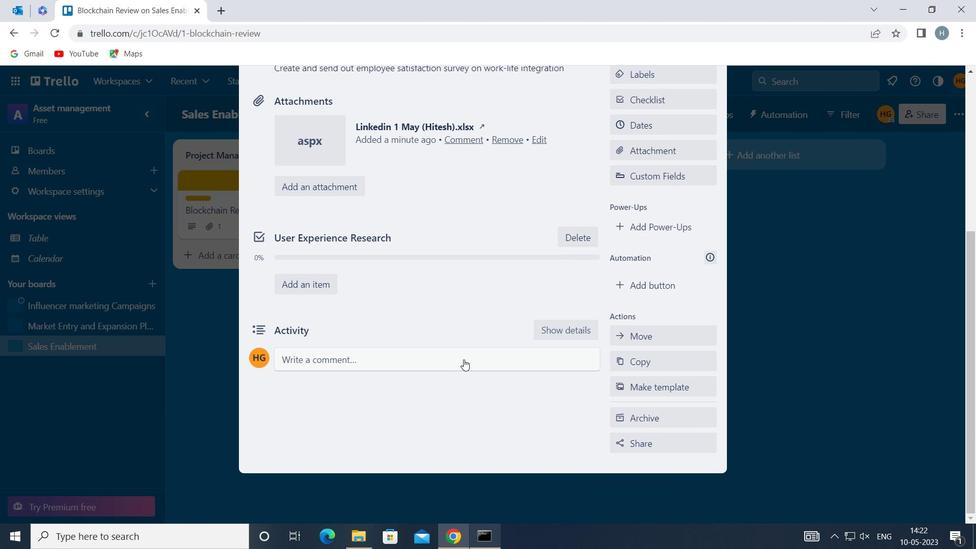 
Action: Mouse moved to (446, 401)
Screenshot: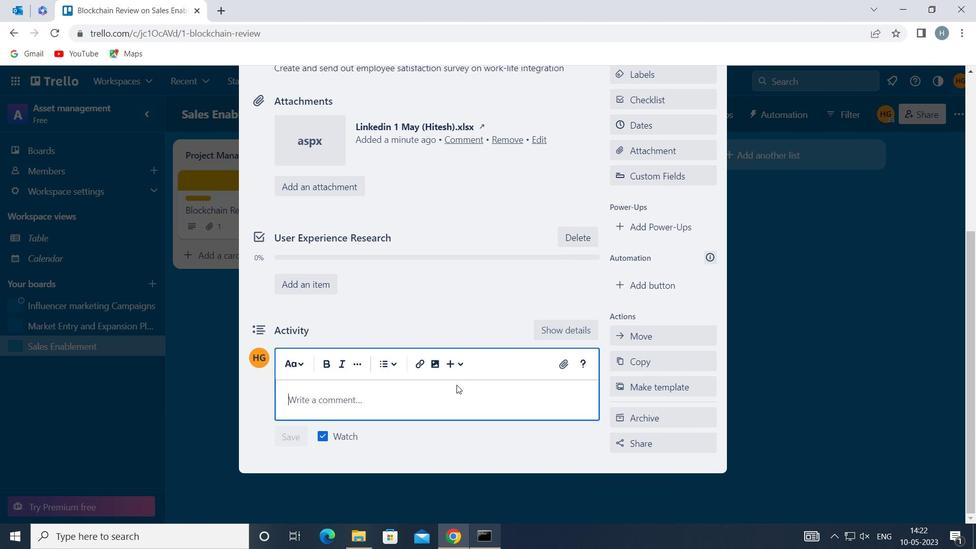 
Action: Mouse pressed left at (446, 401)
Screenshot: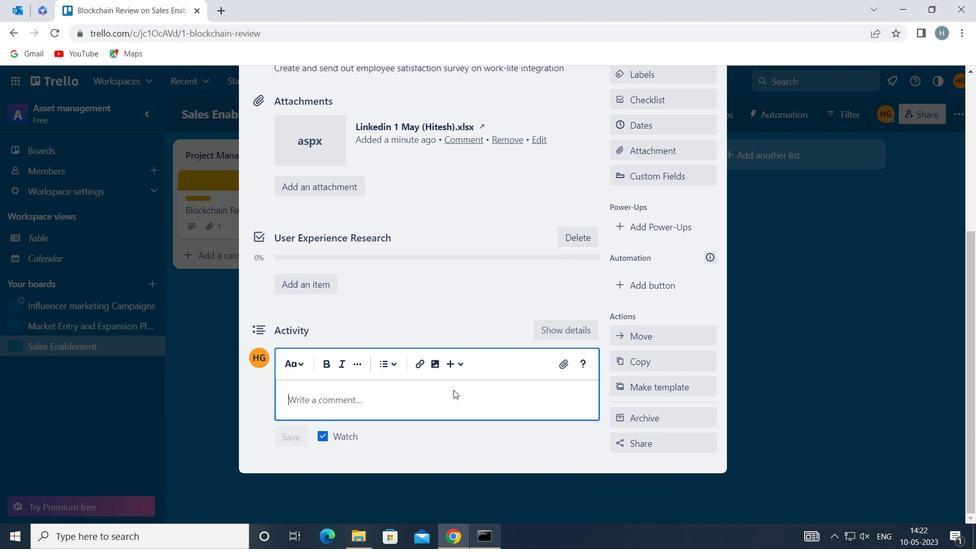 
Action: Mouse moved to (406, 392)
Screenshot: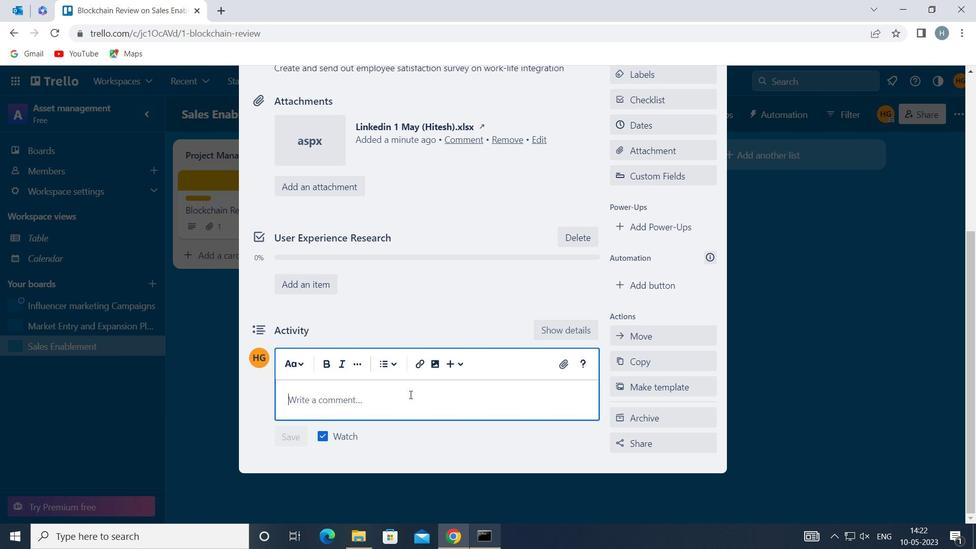 
Action: Key pressed <Key.shift>LET<Key.space>US<Key.space>APPROACH<Key.space>THIS<Key.space>TASK<Key.space>WITH<Key.space>A<Key.space>SENSE<Key.space>OF<Key.space>CREATIVITY<Key.space>AND<Key.space>INNOVATION<Key.space>LOOKING<Key.space>FOR<Key.space>NEW<Key.space>AND<Key.space>UNIQUE<Key.space>SOLUTIONS<Key.space>TO<Key.space>THE<Key.space>CHALLENGES<Key.space>IT<Key.space>PRESENTS
Screenshot: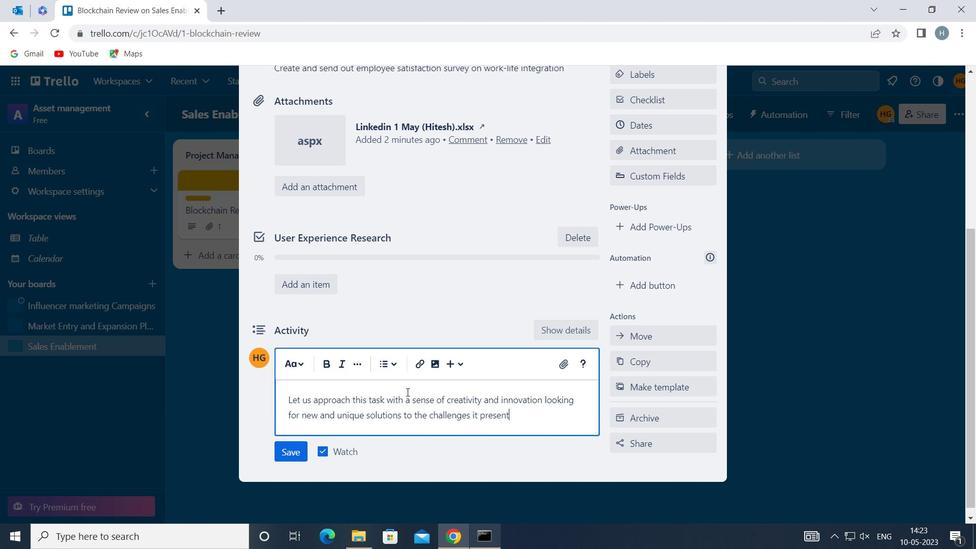 
Action: Mouse moved to (298, 450)
Screenshot: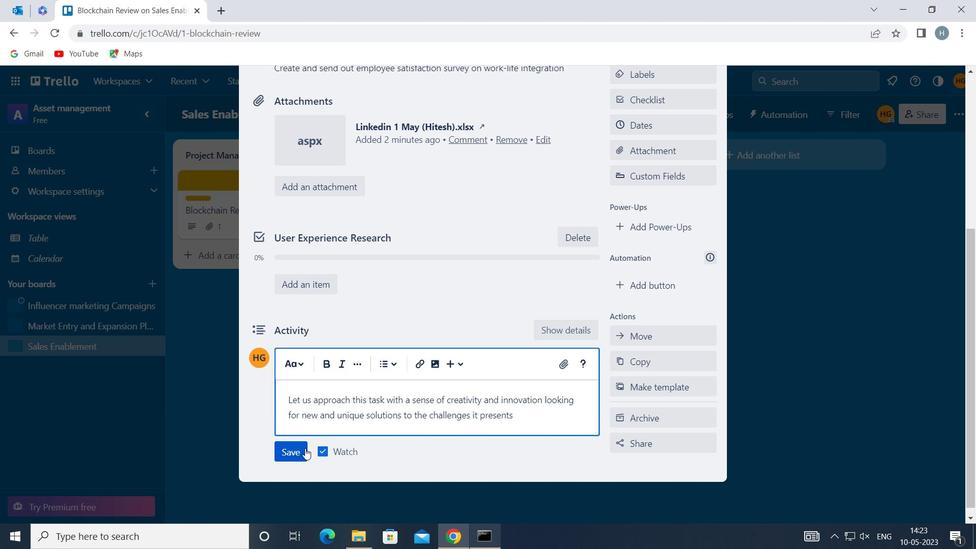 
Action: Mouse pressed left at (298, 450)
Screenshot: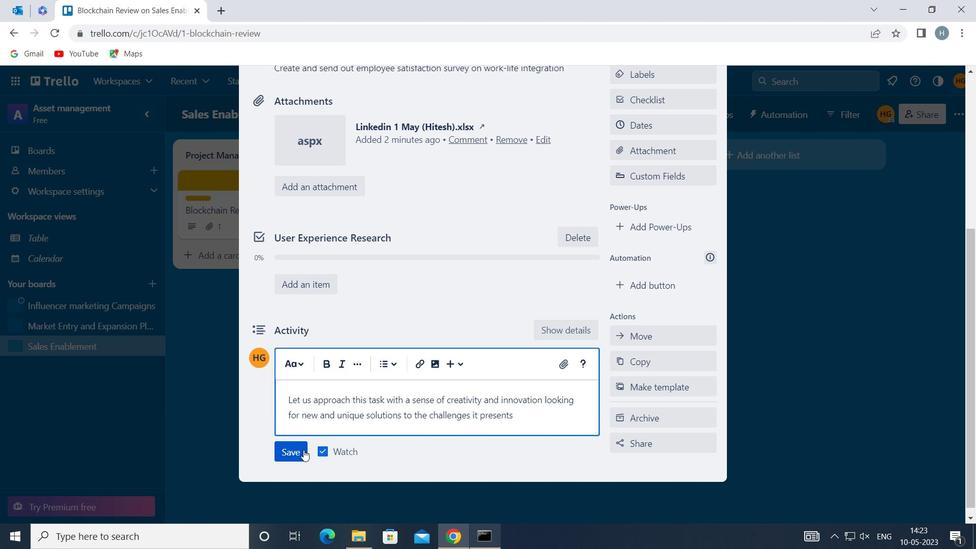
Action: Mouse moved to (570, 386)
Screenshot: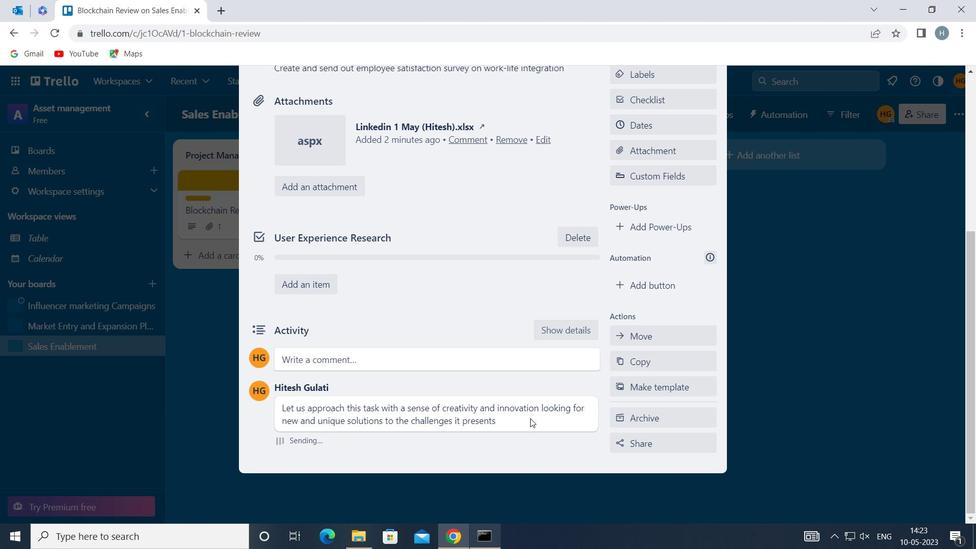 
Action: Mouse scrolled (570, 386) with delta (0, 0)
Screenshot: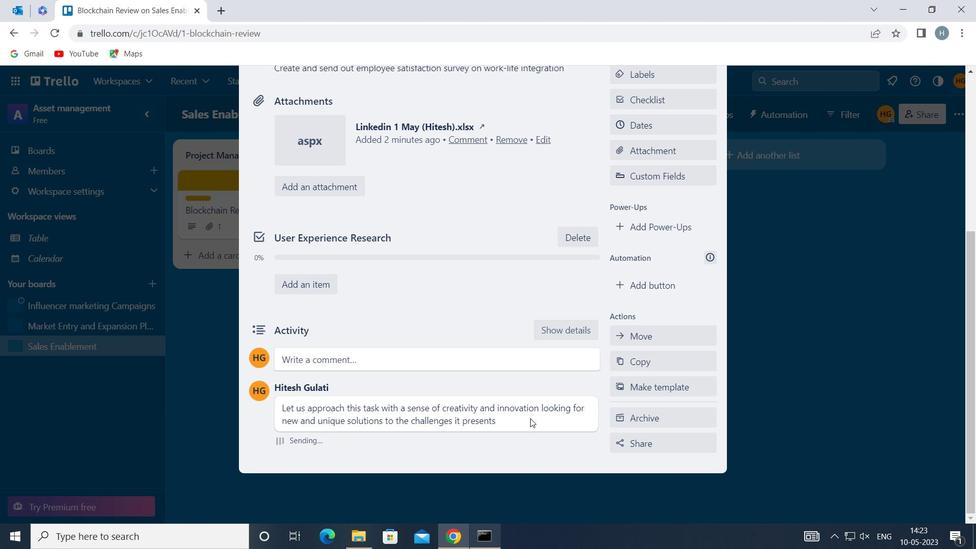 
Action: Mouse moved to (661, 191)
Screenshot: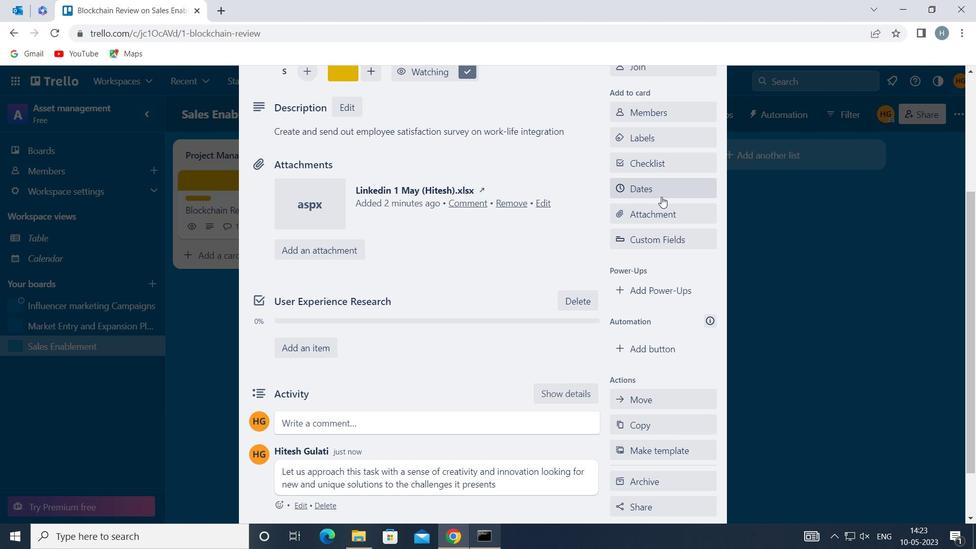 
Action: Mouse pressed left at (661, 191)
Screenshot: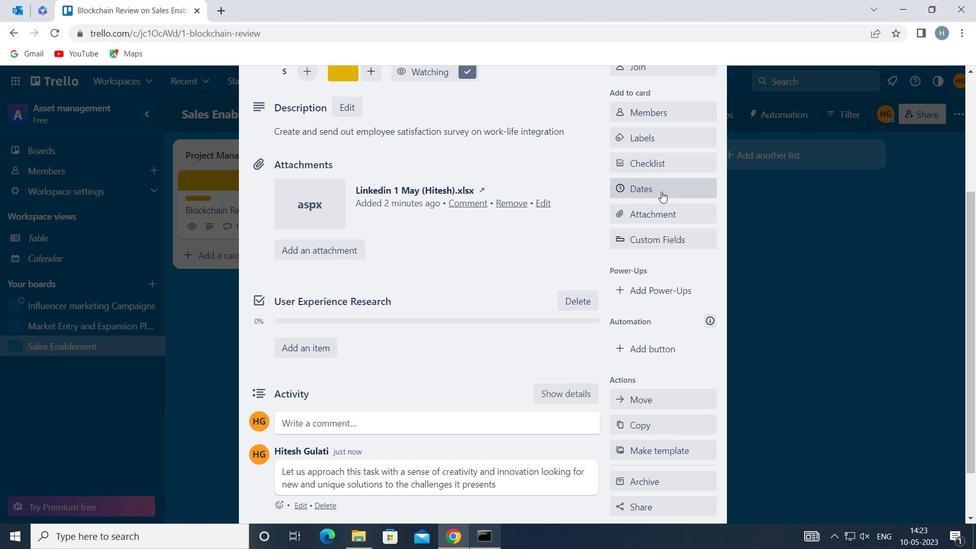 
Action: Mouse moved to (623, 338)
Screenshot: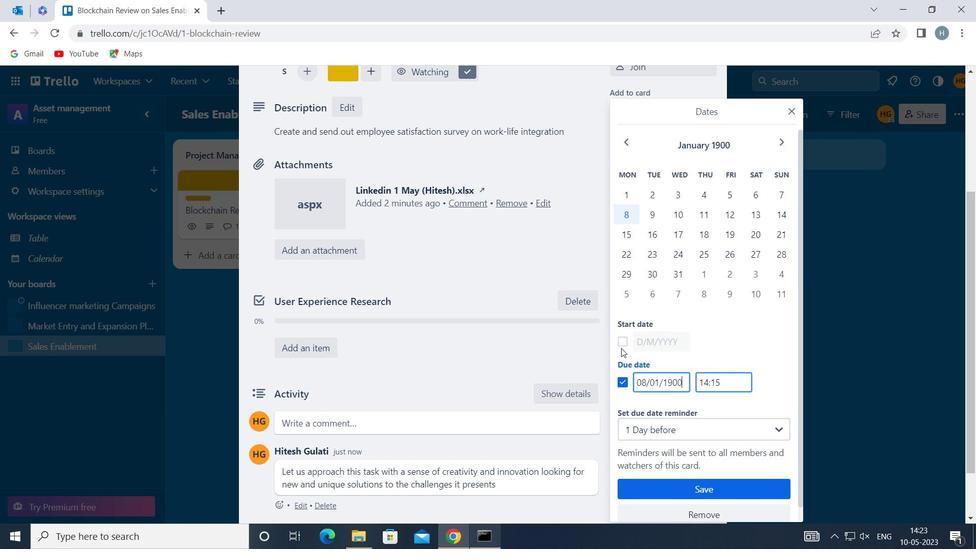 
Action: Mouse pressed left at (623, 338)
Screenshot: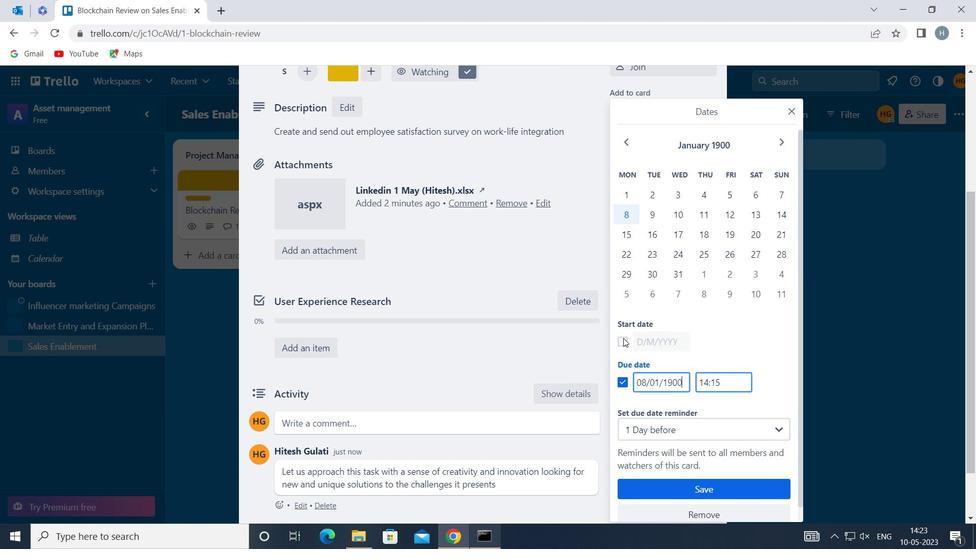 
Action: Mouse moved to (643, 337)
Screenshot: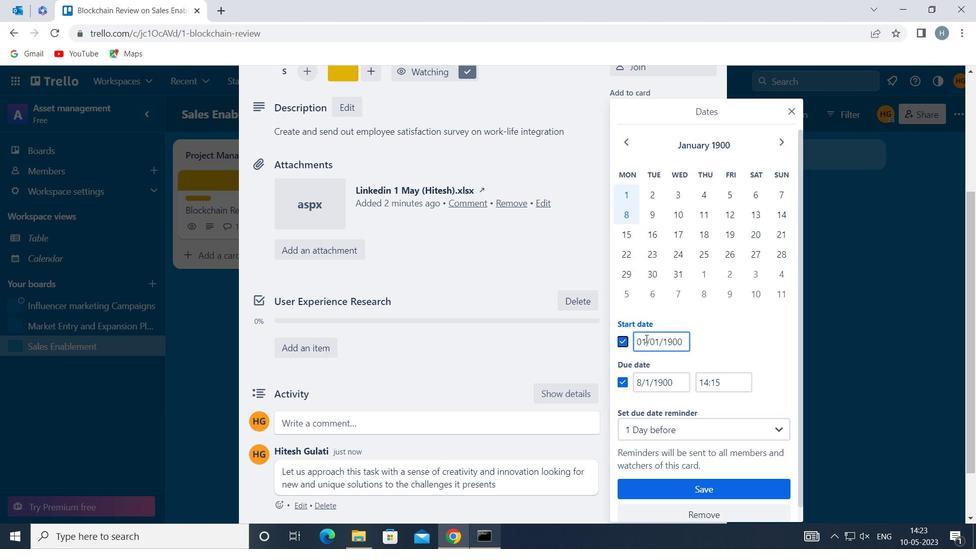 
Action: Mouse pressed left at (643, 337)
Screenshot: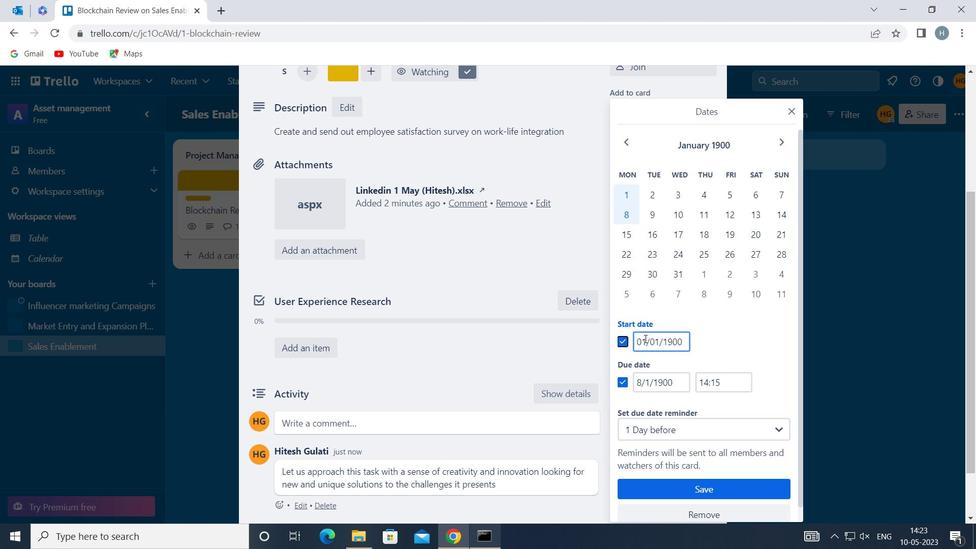 
Action: Key pressed <Key.backspace><<98>>
Screenshot: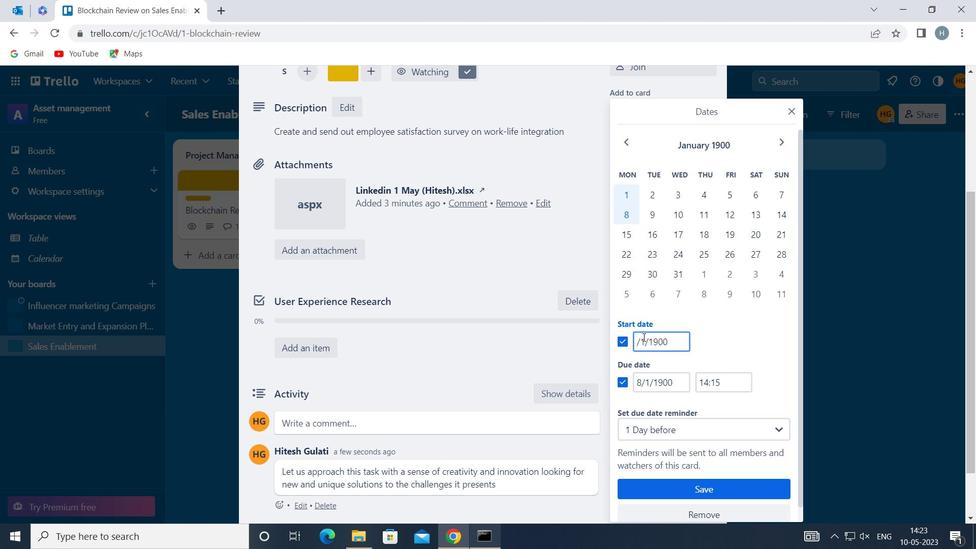 
Action: Mouse moved to (643, 371)
Screenshot: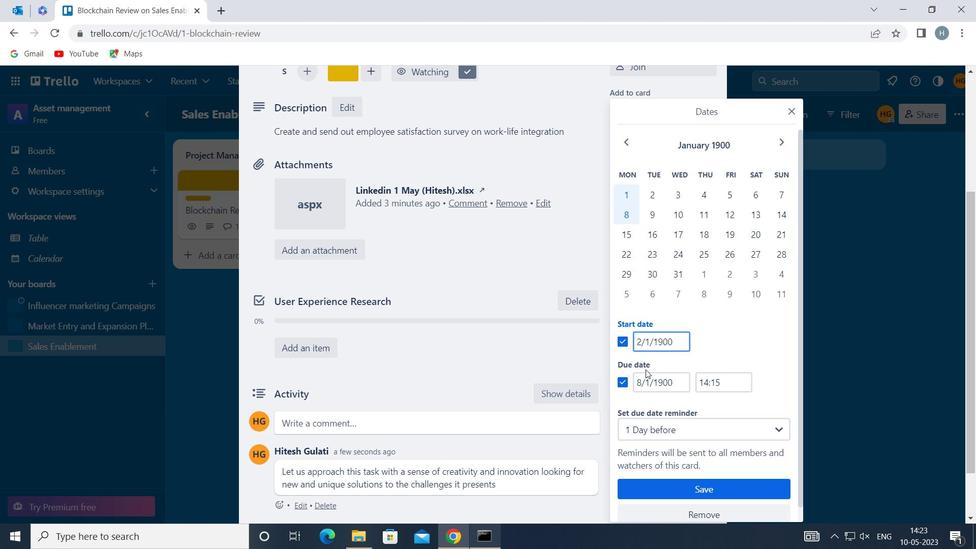 
Action: Mouse pressed left at (643, 371)
Screenshot: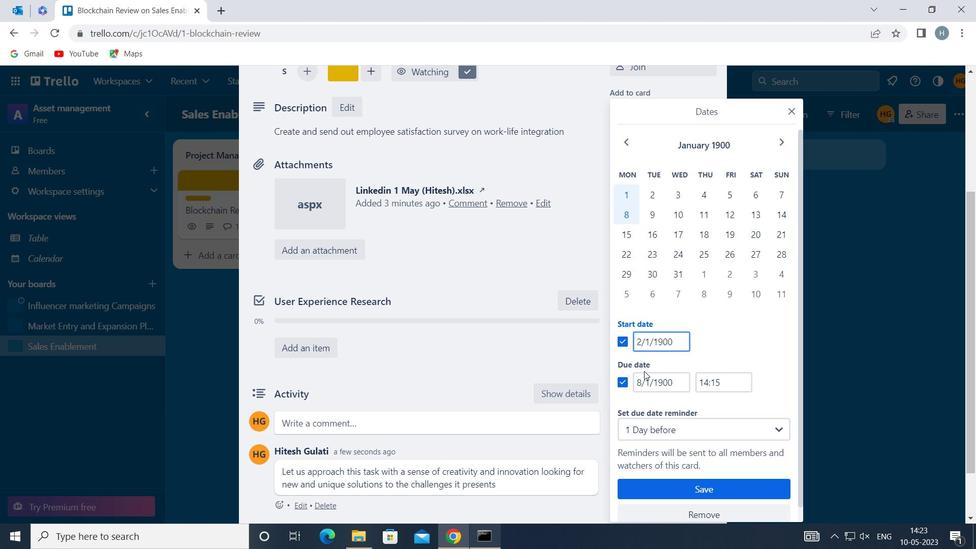 
Action: Mouse moved to (649, 379)
Screenshot: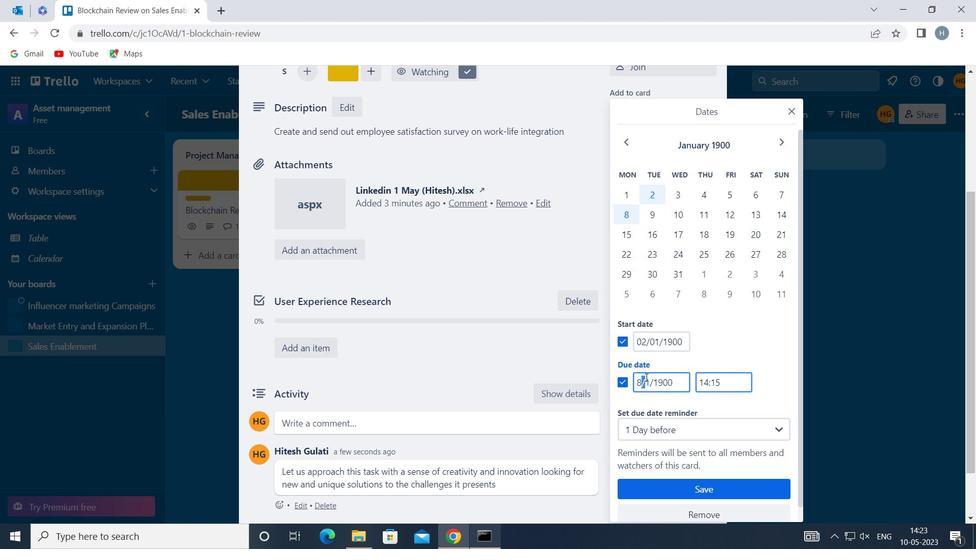 
Action: Mouse pressed left at (649, 379)
Screenshot: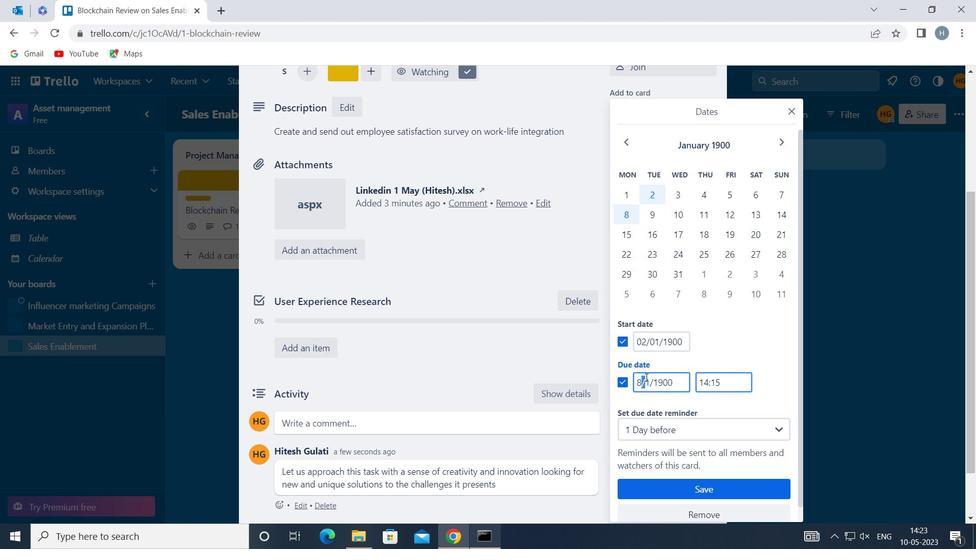 
Action: Mouse moved to (640, 376)
Screenshot: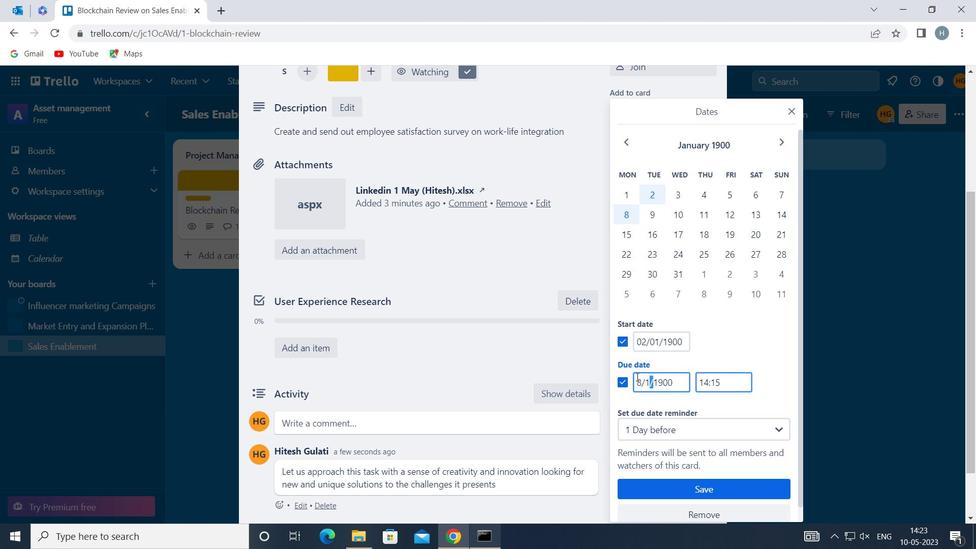 
Action: Mouse pressed left at (640, 376)
Screenshot: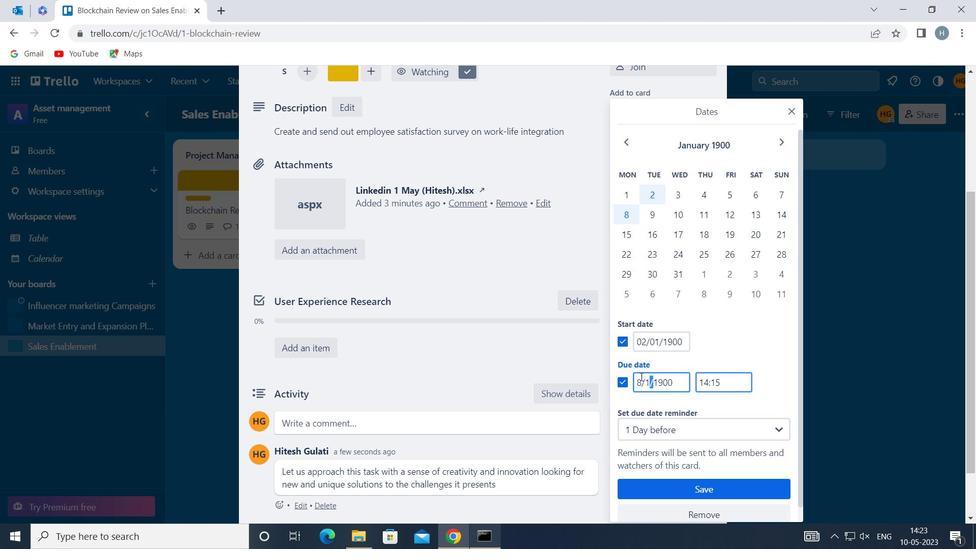 
Action: Mouse moved to (639, 376)
Screenshot: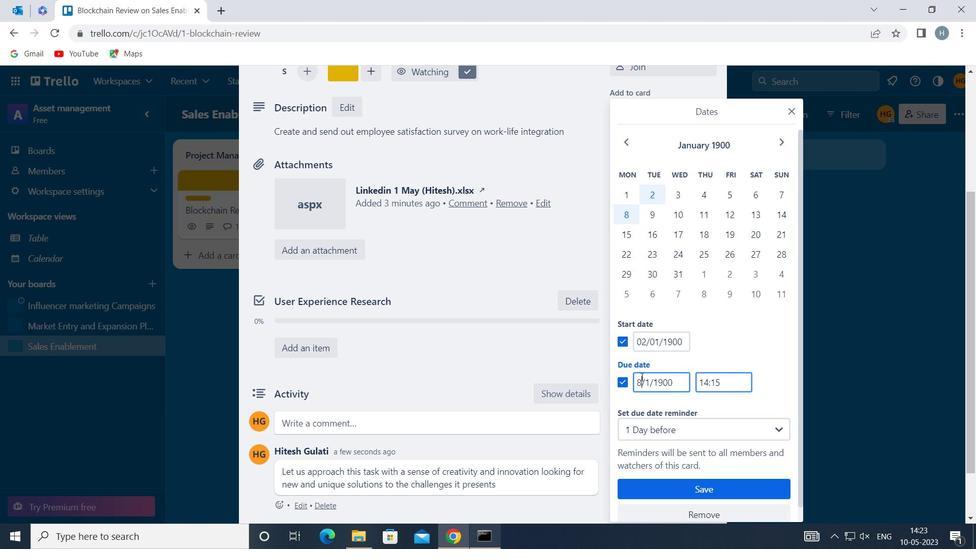 
Action: Key pressed <Key.backspace><<105>>
Screenshot: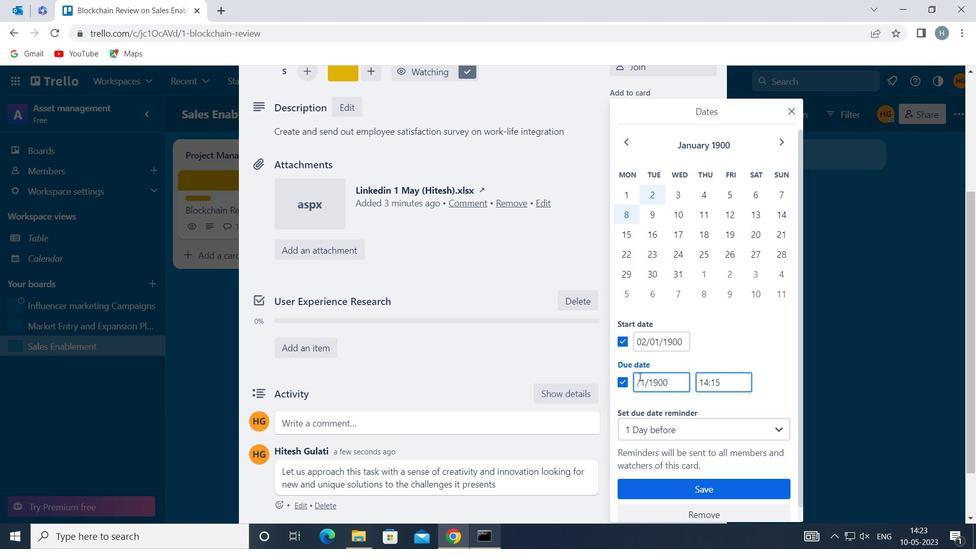 
Action: Mouse moved to (690, 489)
Screenshot: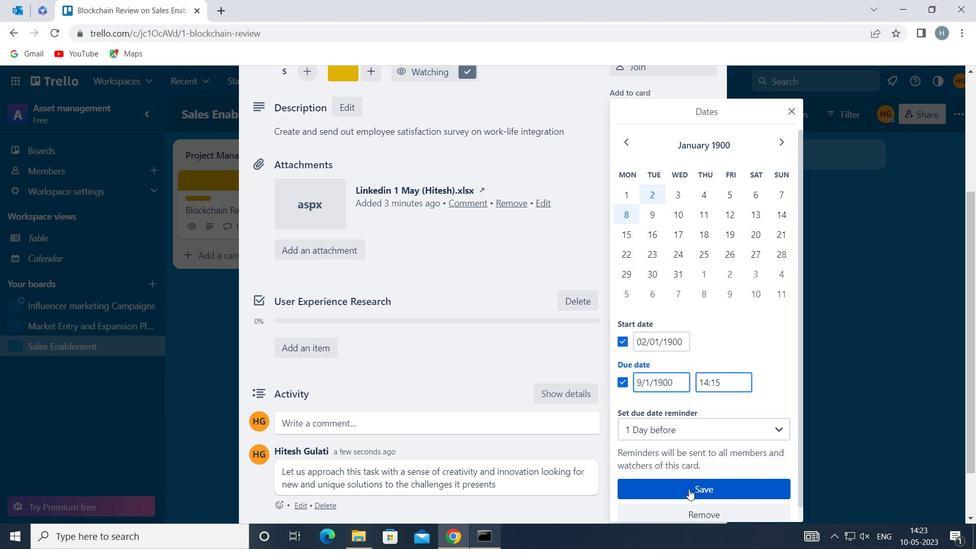 
Action: Mouse pressed left at (690, 489)
Screenshot: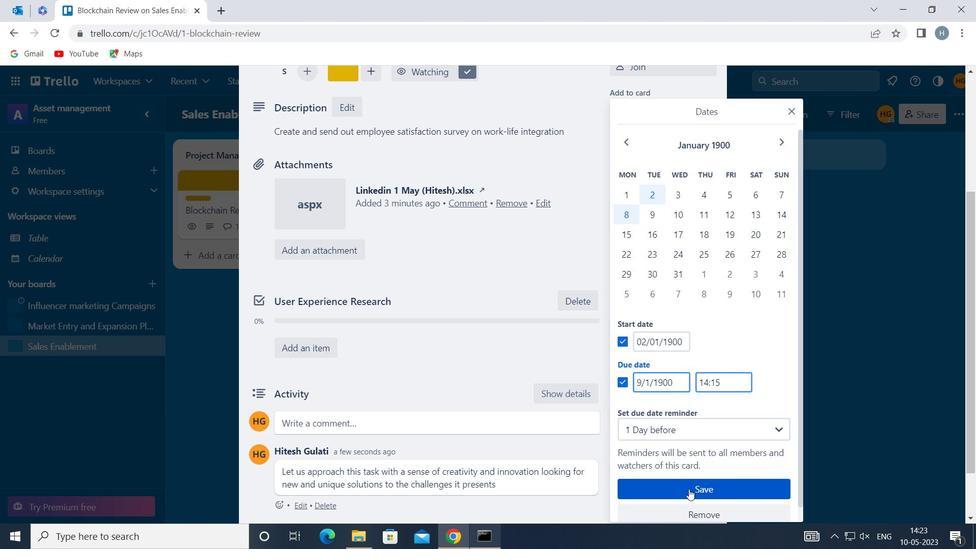 
Action: Mouse moved to (588, 197)
Screenshot: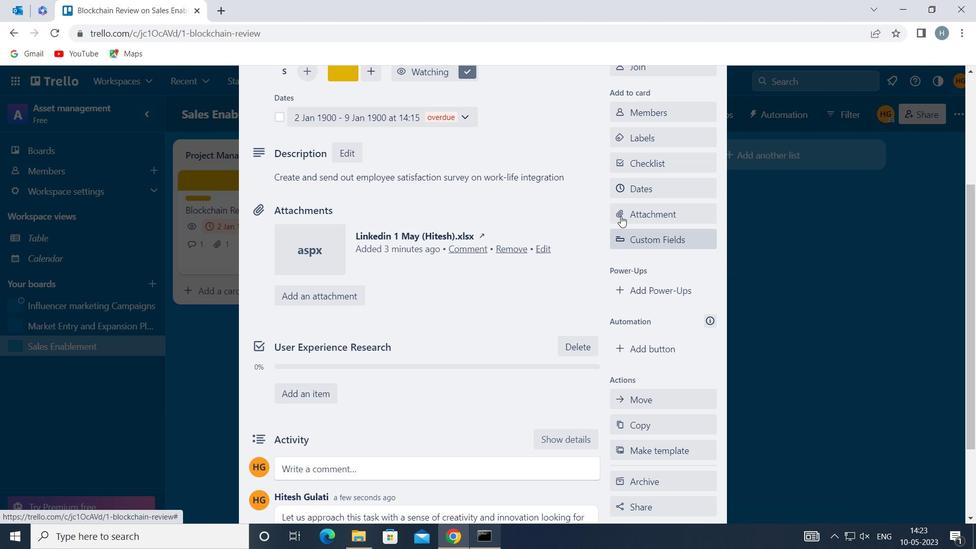 
